 Task: Search Multisource reports in Sales Navigator
Action: Mouse moved to (818, 87)
Screenshot: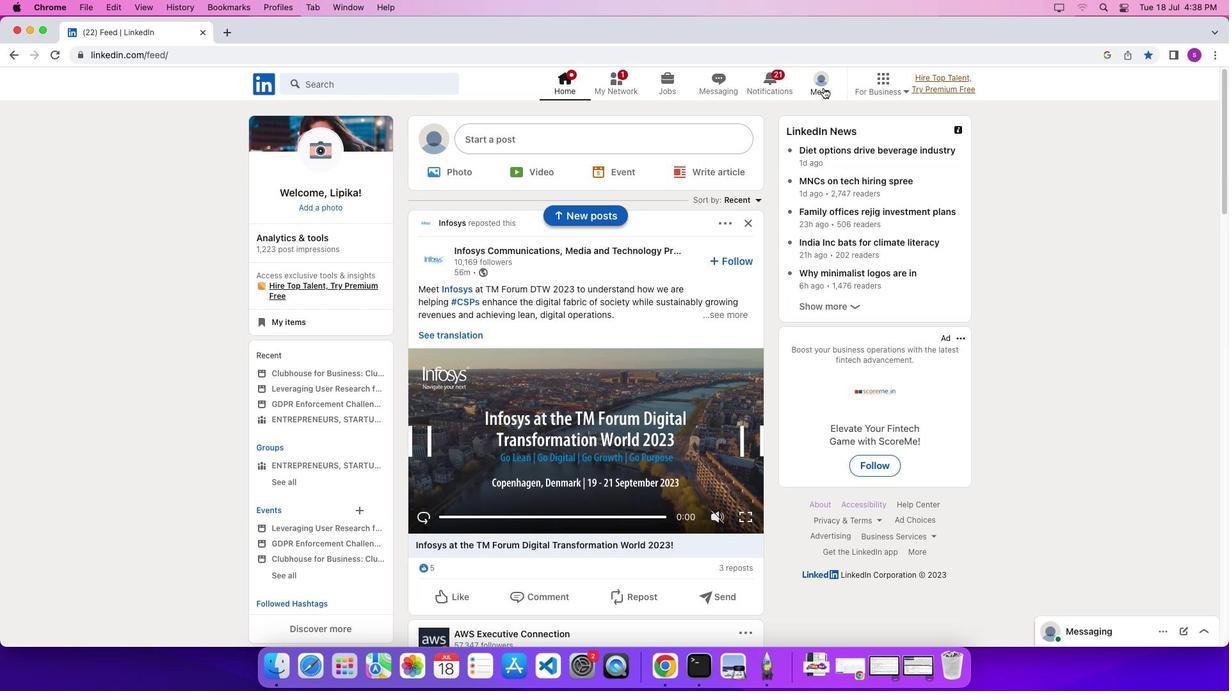 
Action: Mouse pressed left at (818, 87)
Screenshot: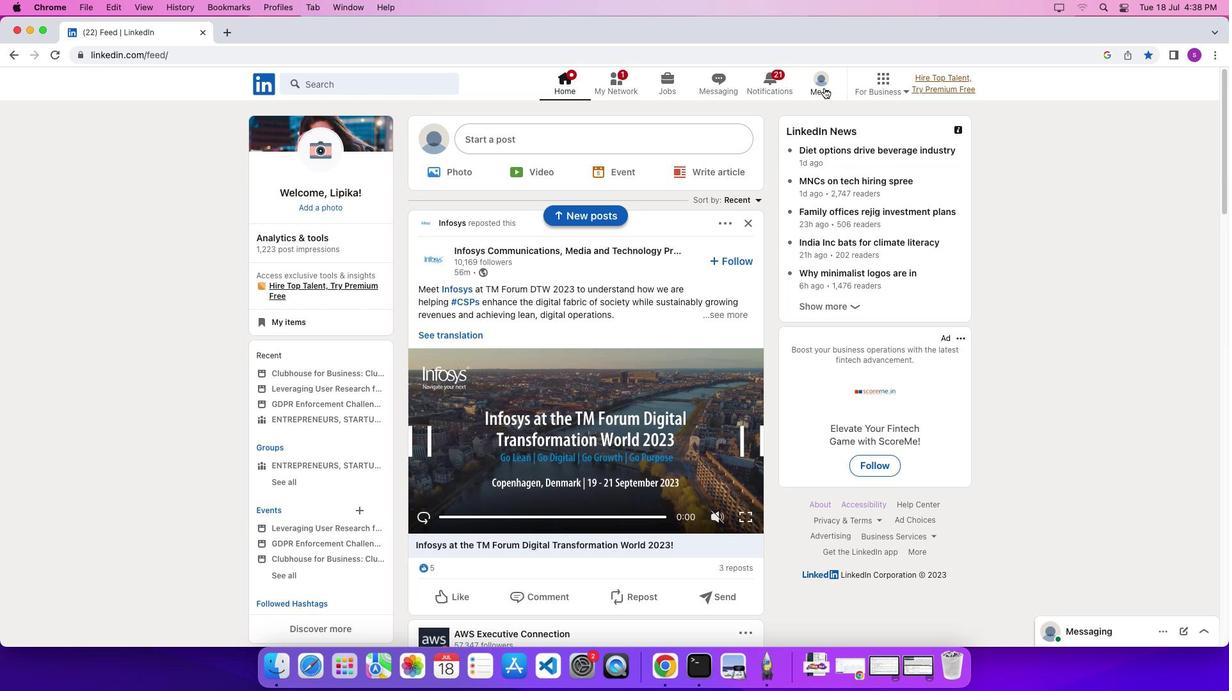 
Action: Mouse moved to (823, 87)
Screenshot: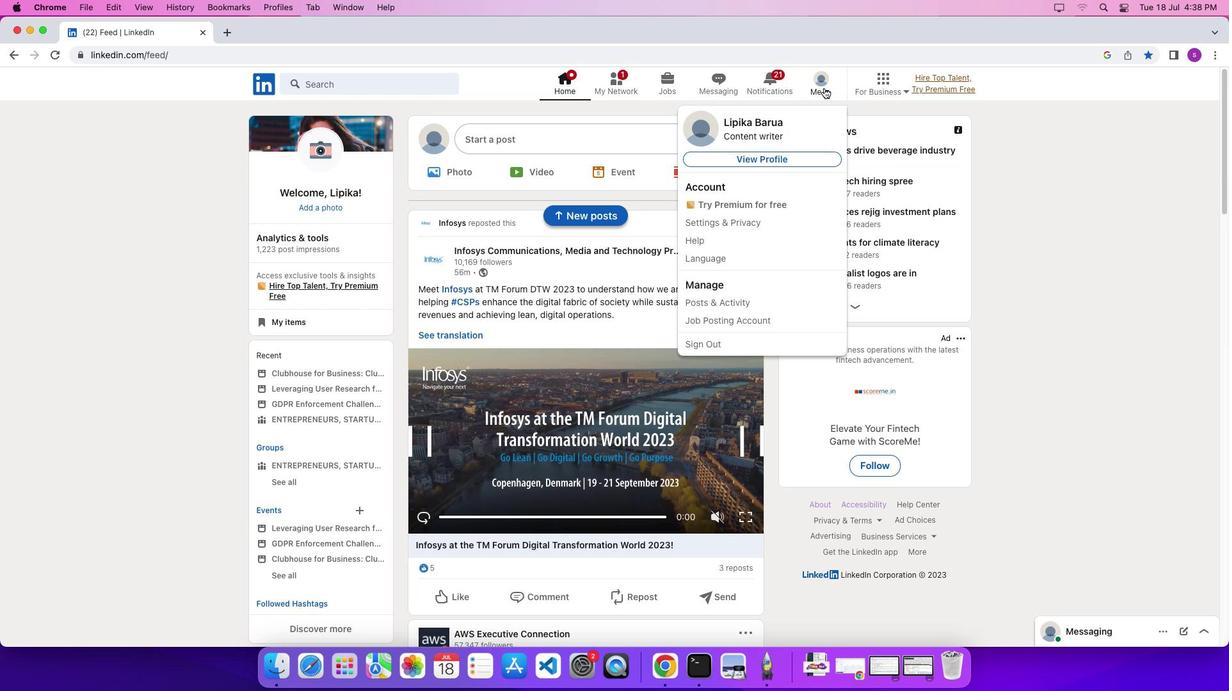 
Action: Mouse pressed left at (823, 87)
Screenshot: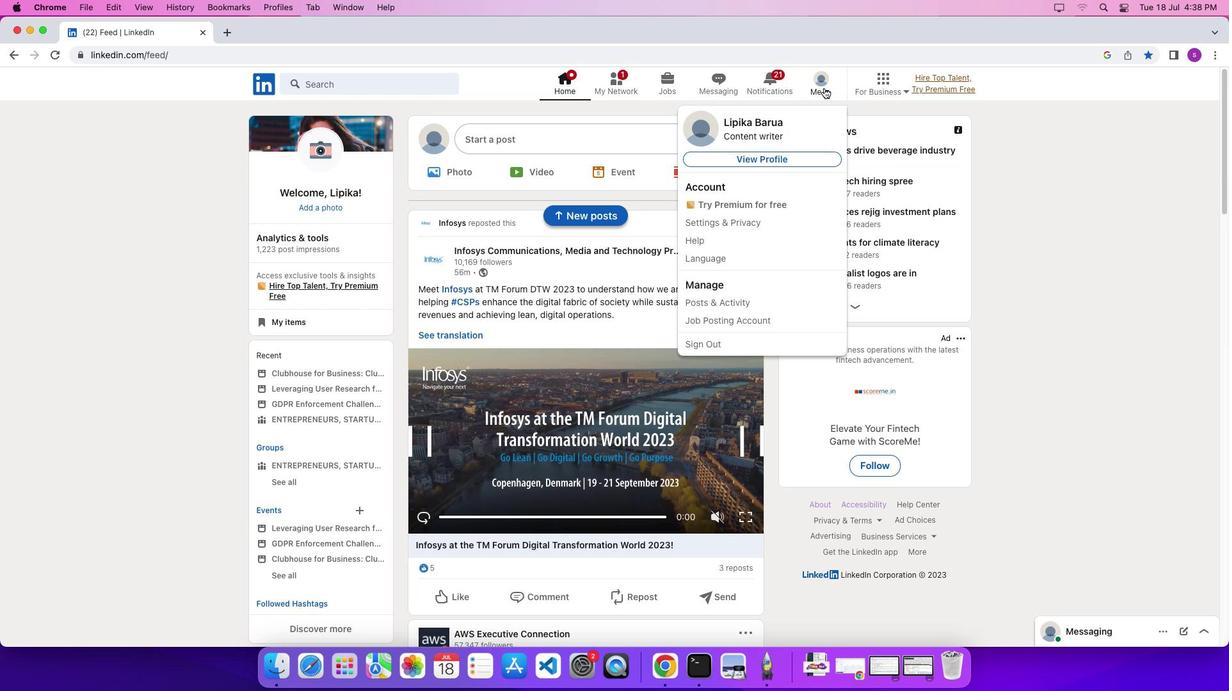
Action: Mouse moved to (814, 161)
Screenshot: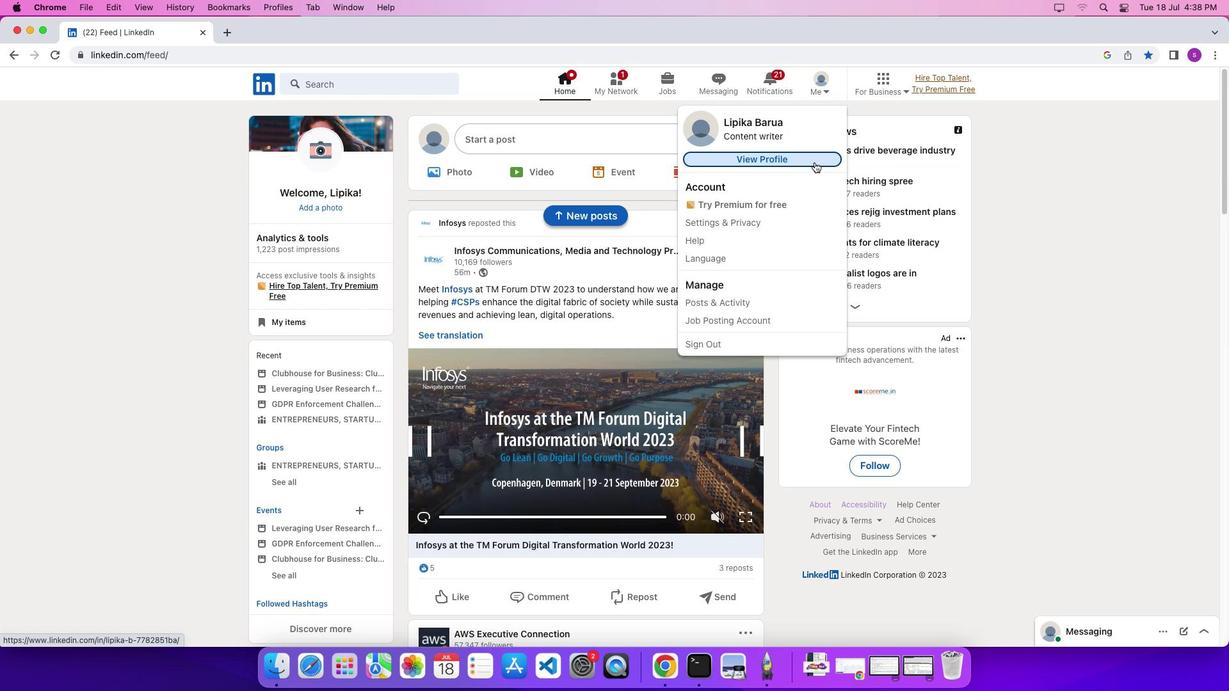 
Action: Mouse pressed left at (814, 161)
Screenshot: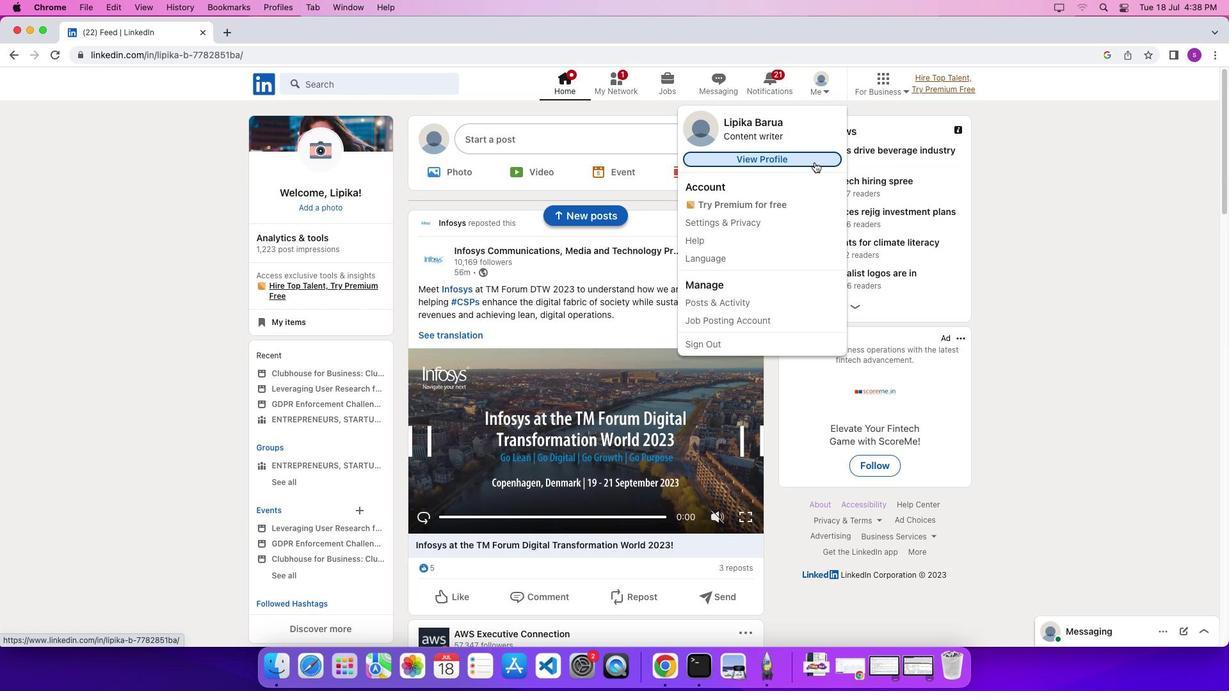 
Action: Mouse moved to (695, 348)
Screenshot: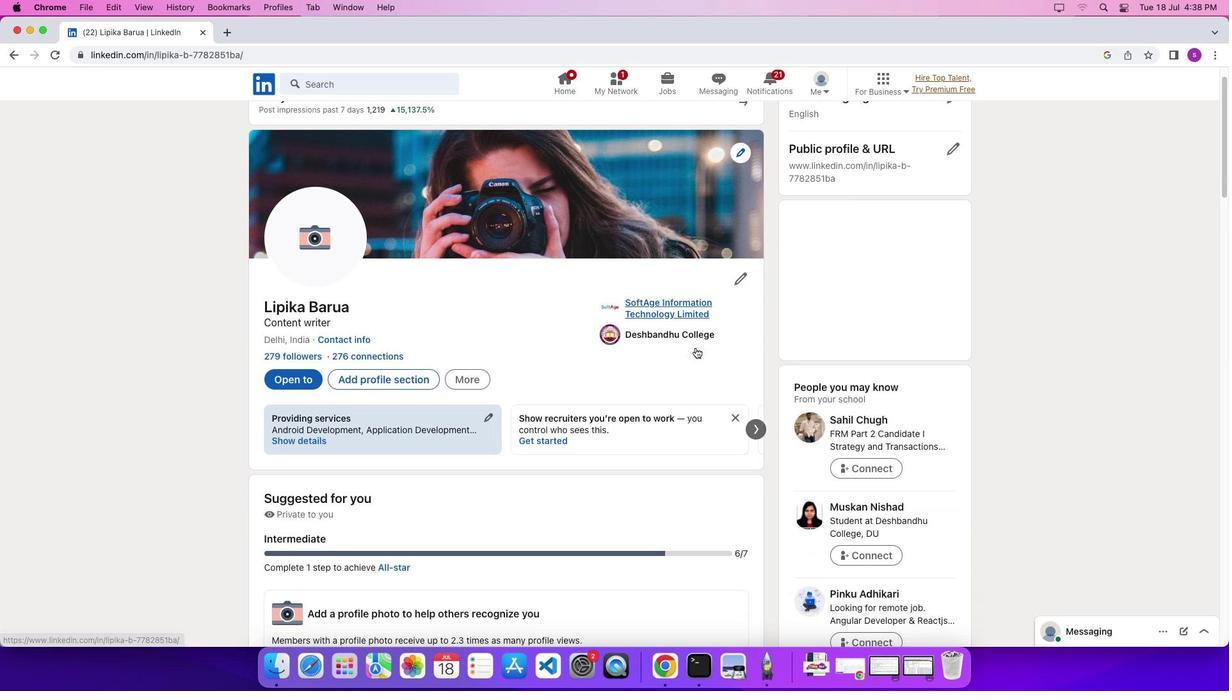 
Action: Mouse scrolled (695, 348) with delta (0, 0)
Screenshot: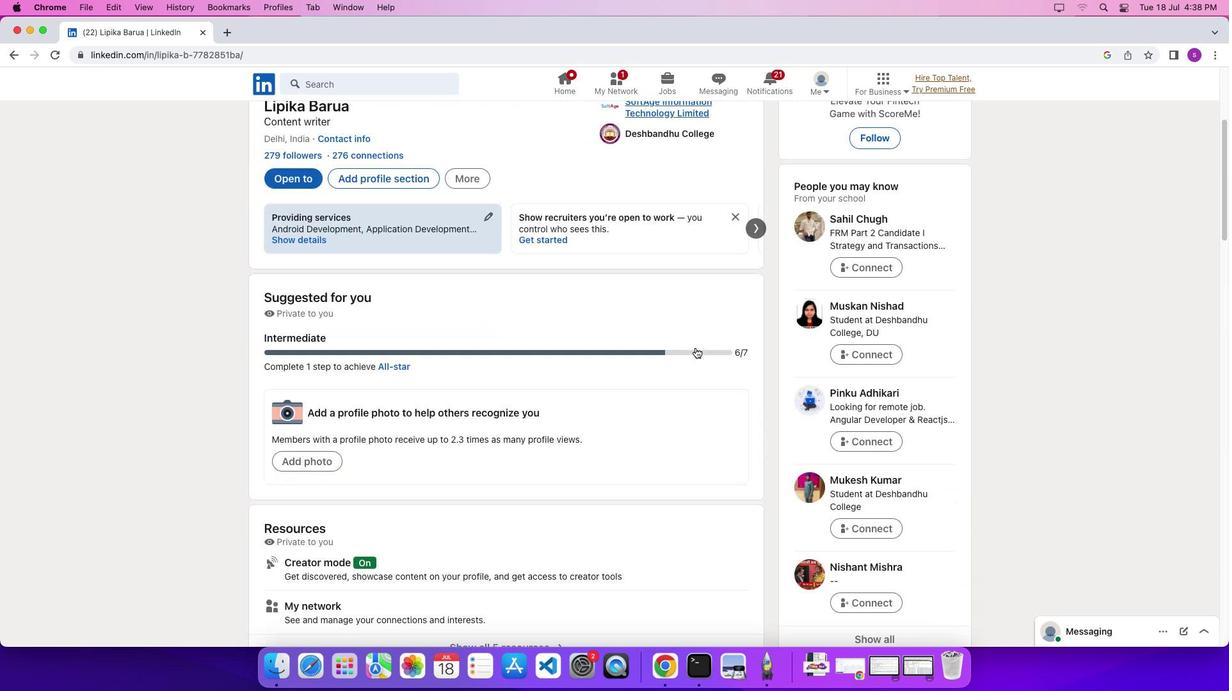 
Action: Mouse scrolled (695, 348) with delta (0, 0)
Screenshot: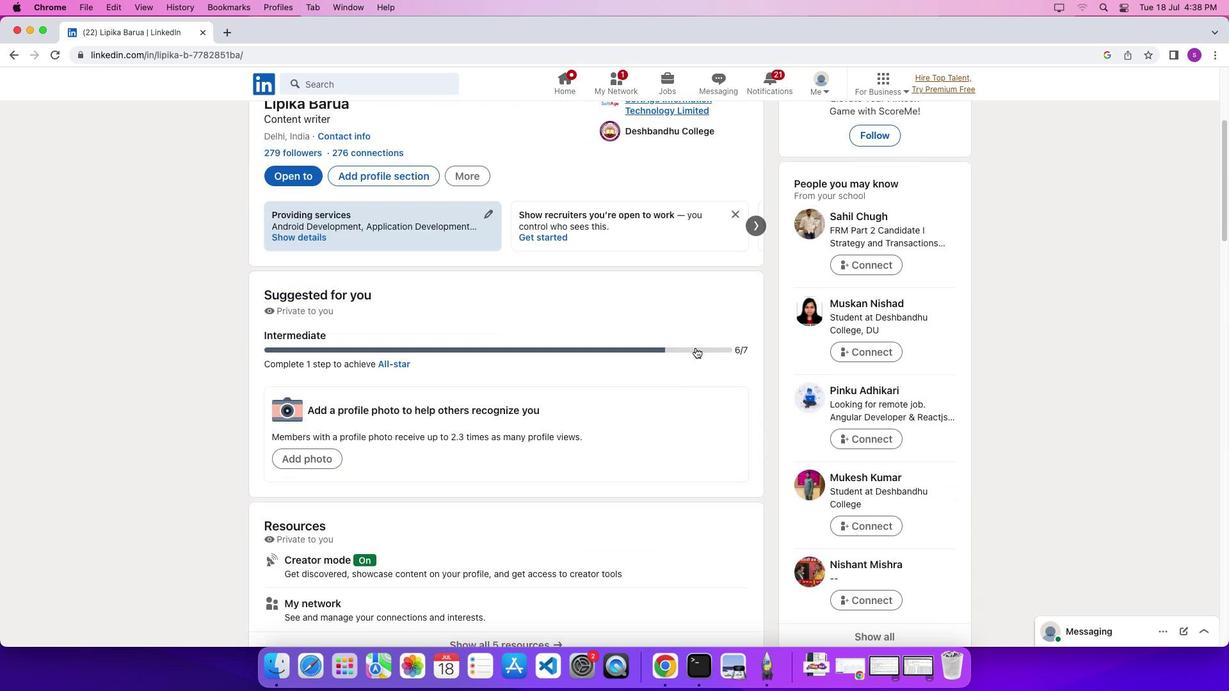 
Action: Mouse scrolled (695, 348) with delta (0, -1)
Screenshot: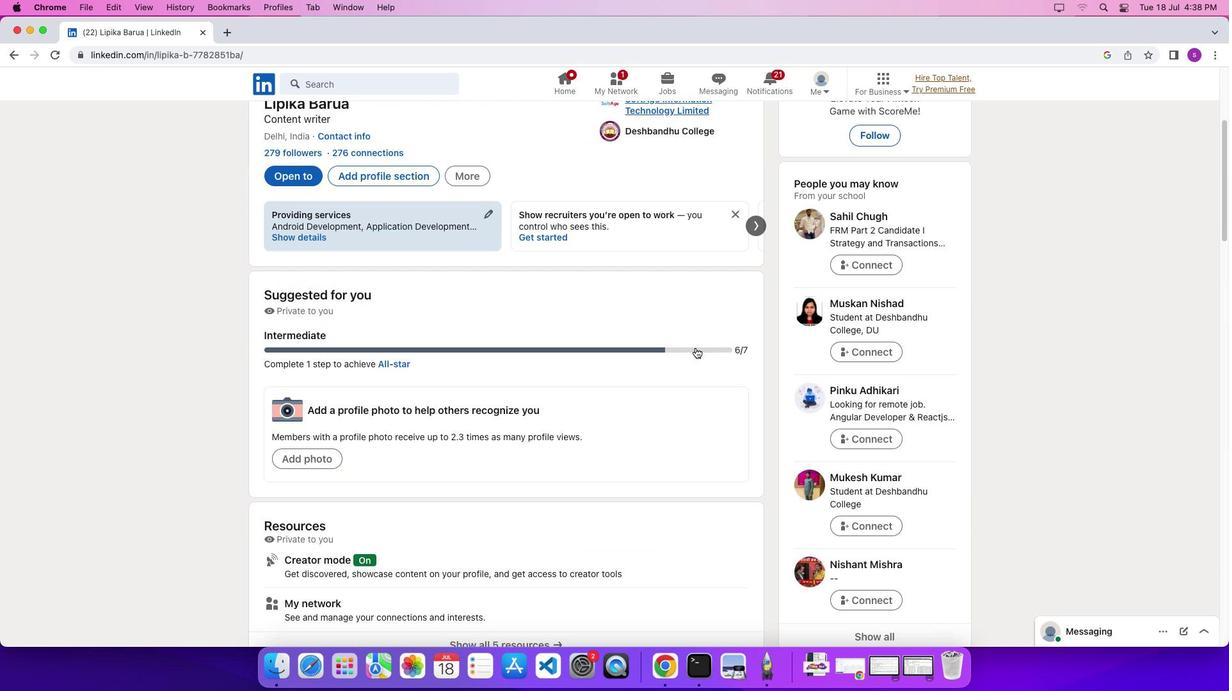 
Action: Mouse scrolled (695, 348) with delta (0, -2)
Screenshot: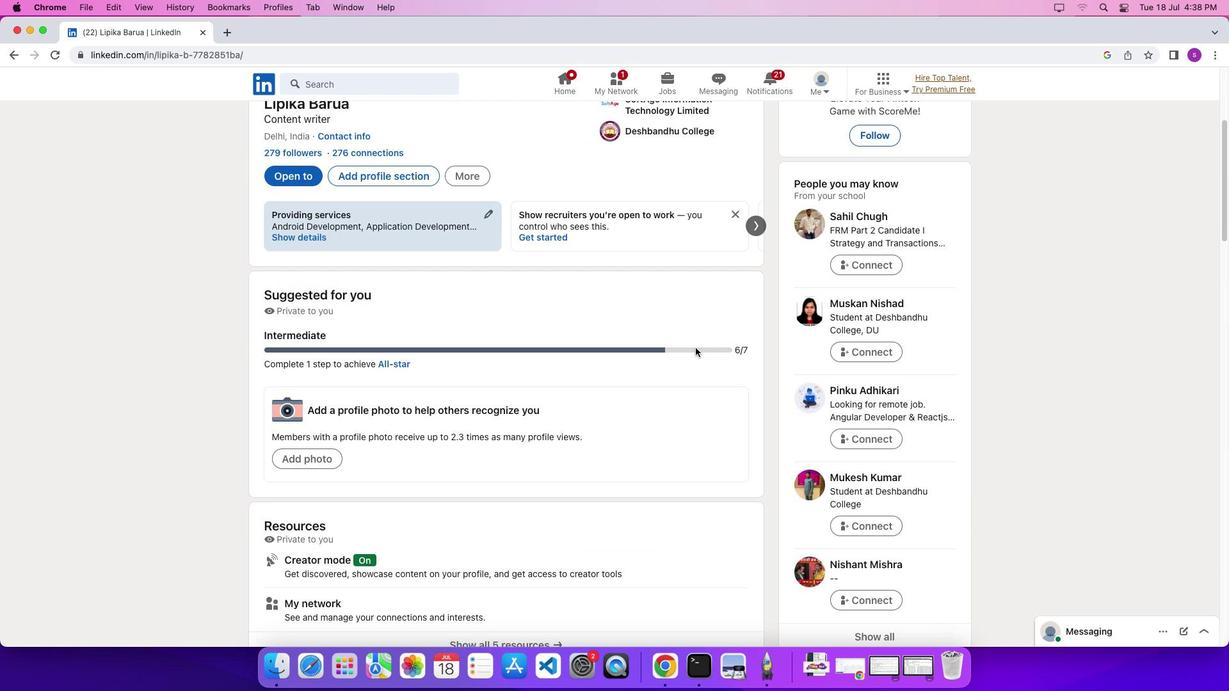 
Action: Mouse scrolled (695, 348) with delta (0, 0)
Screenshot: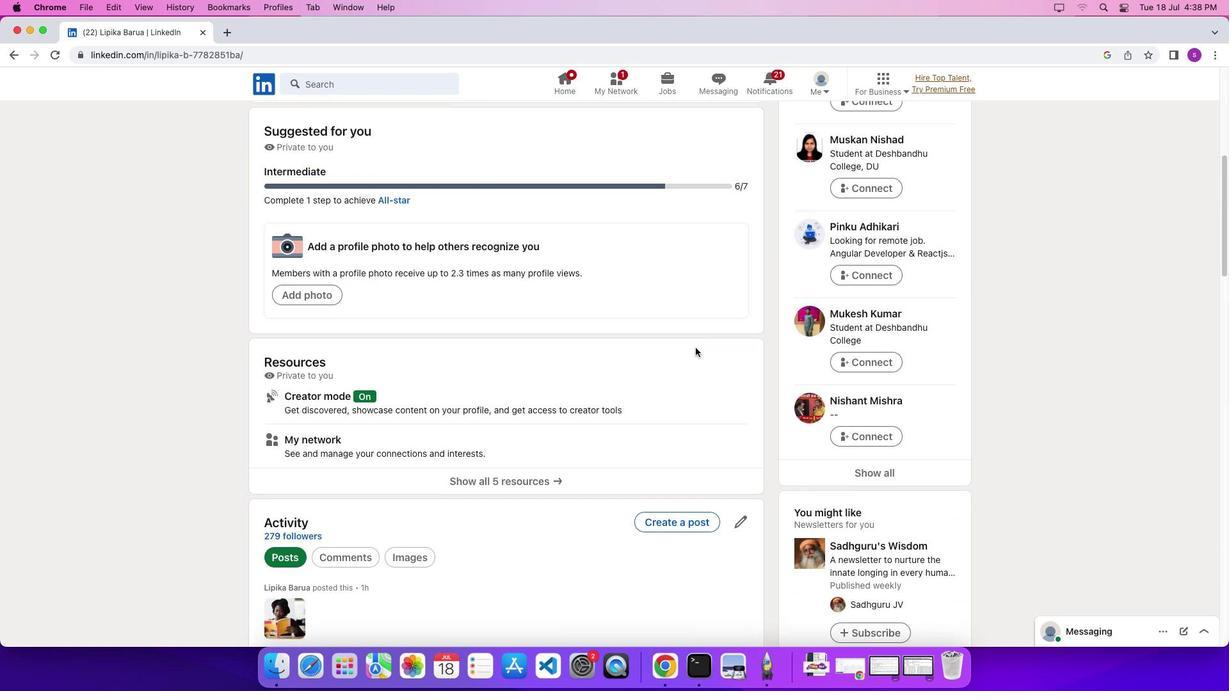 
Action: Mouse scrolled (695, 348) with delta (0, 0)
Screenshot: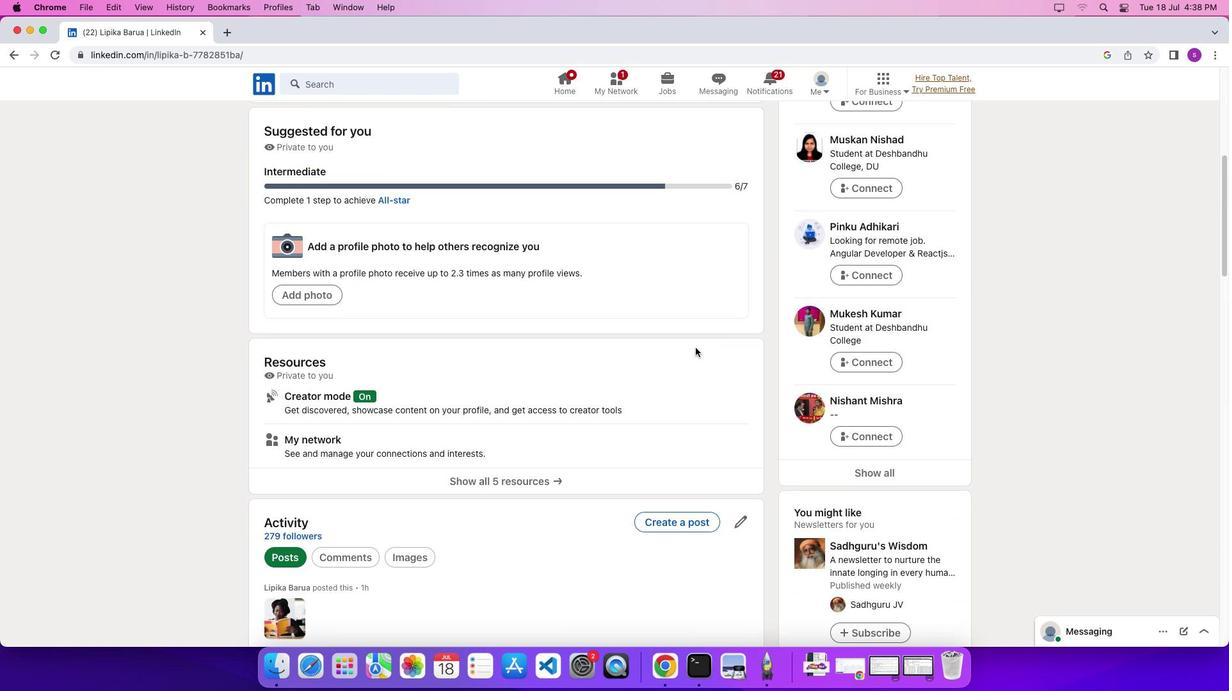 
Action: Mouse scrolled (695, 348) with delta (0, -2)
Screenshot: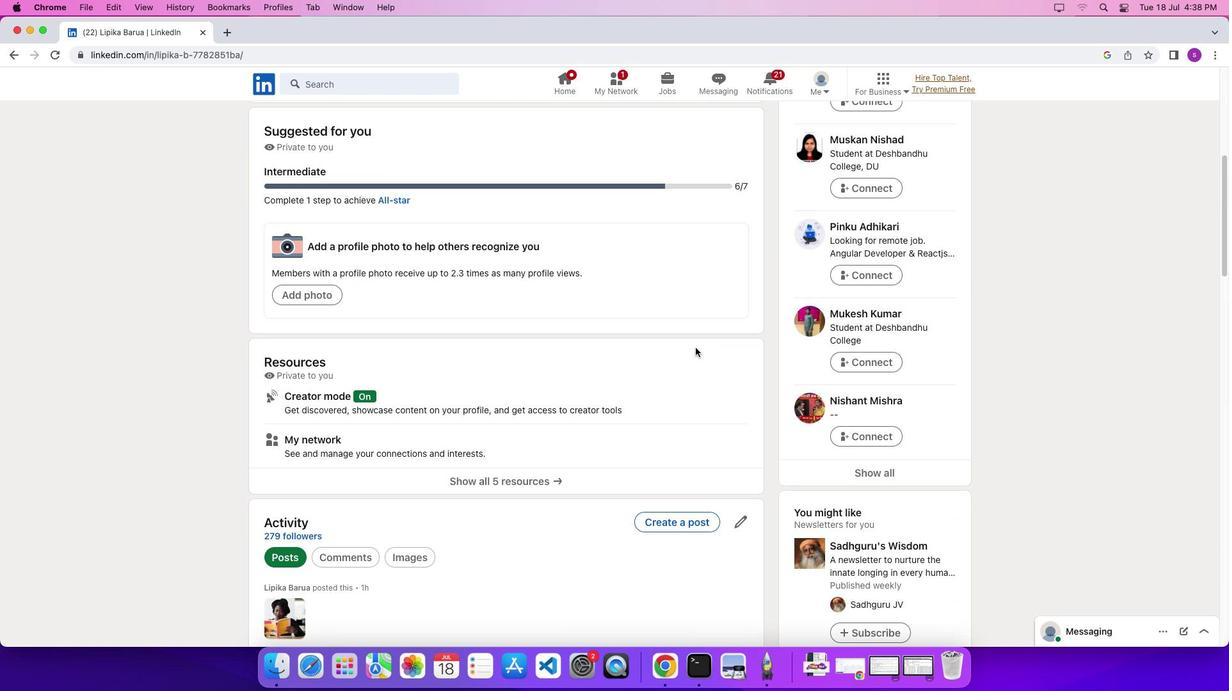 
Action: Mouse scrolled (695, 348) with delta (0, 0)
Screenshot: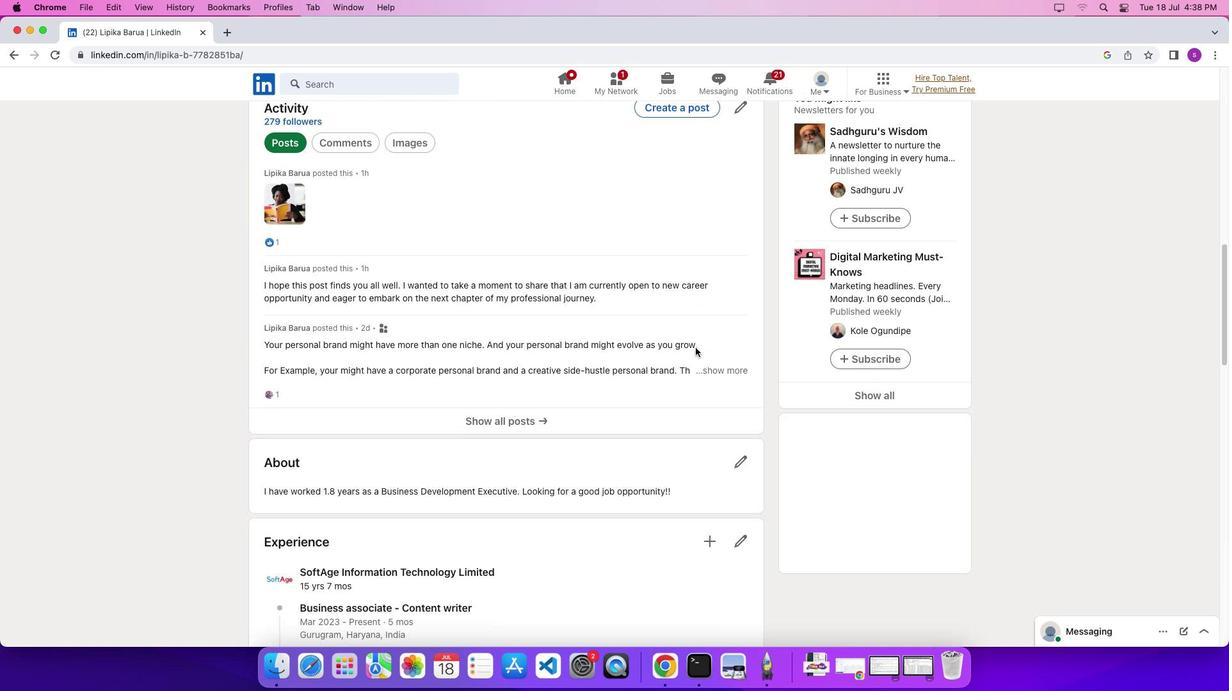 
Action: Mouse scrolled (695, 348) with delta (0, 0)
Screenshot: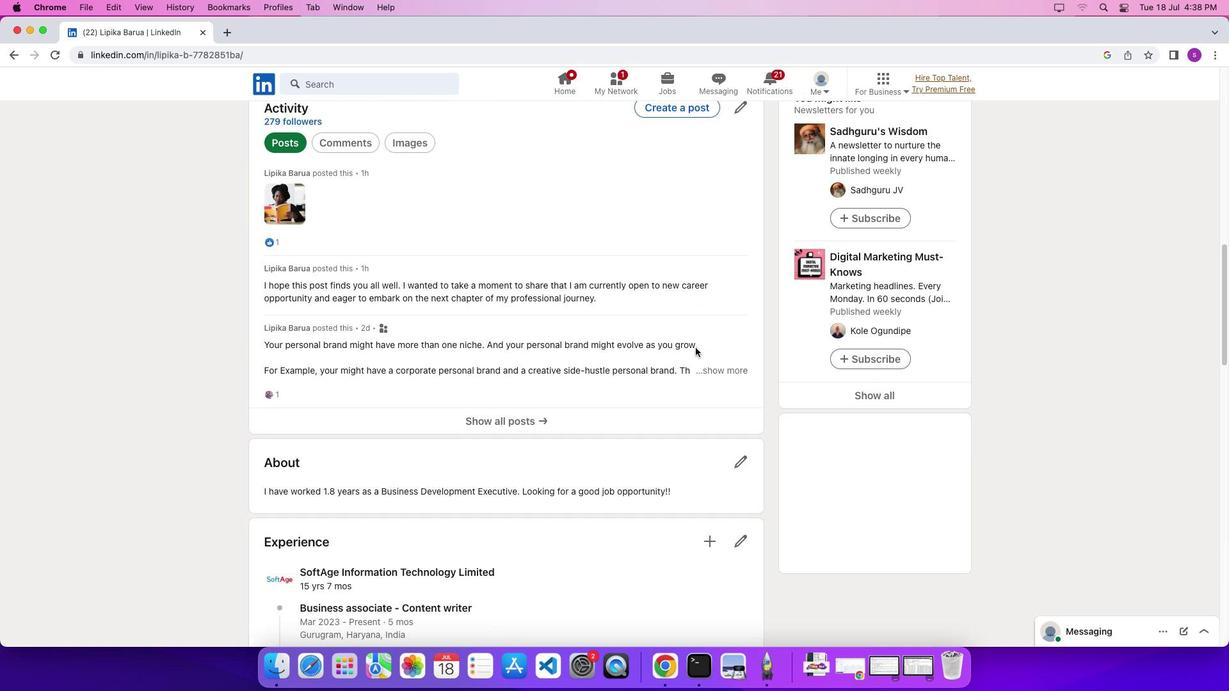 
Action: Mouse scrolled (695, 348) with delta (0, -3)
Screenshot: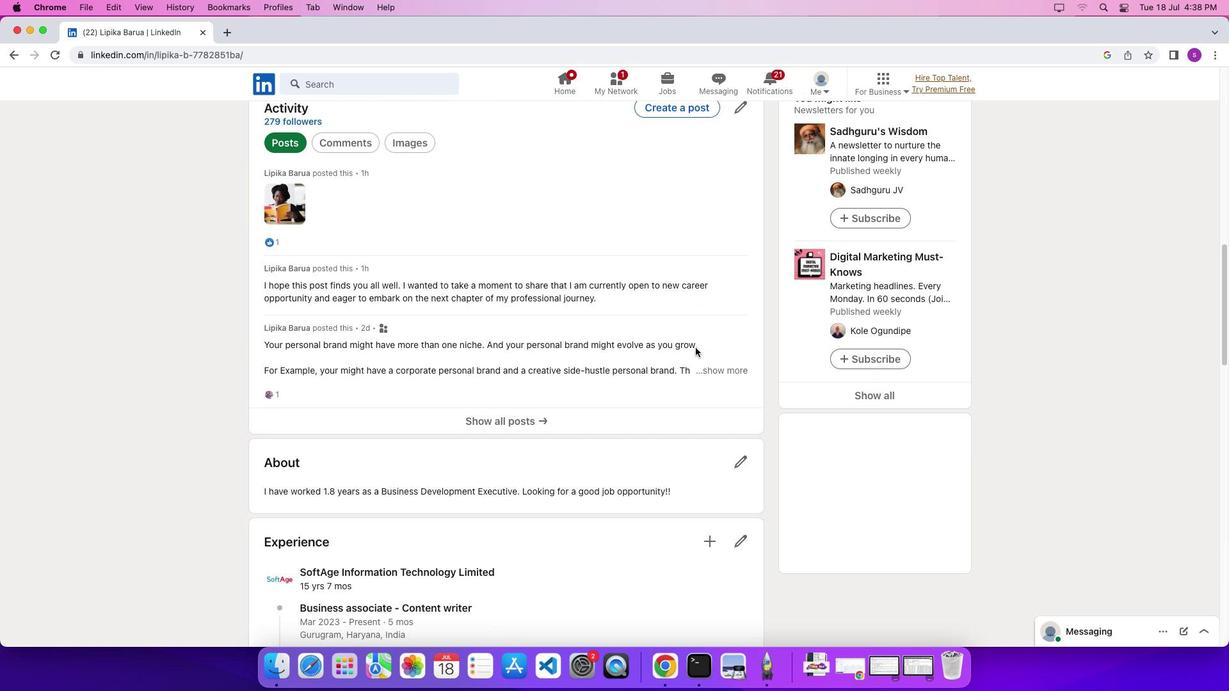 
Action: Mouse scrolled (695, 348) with delta (0, -4)
Screenshot: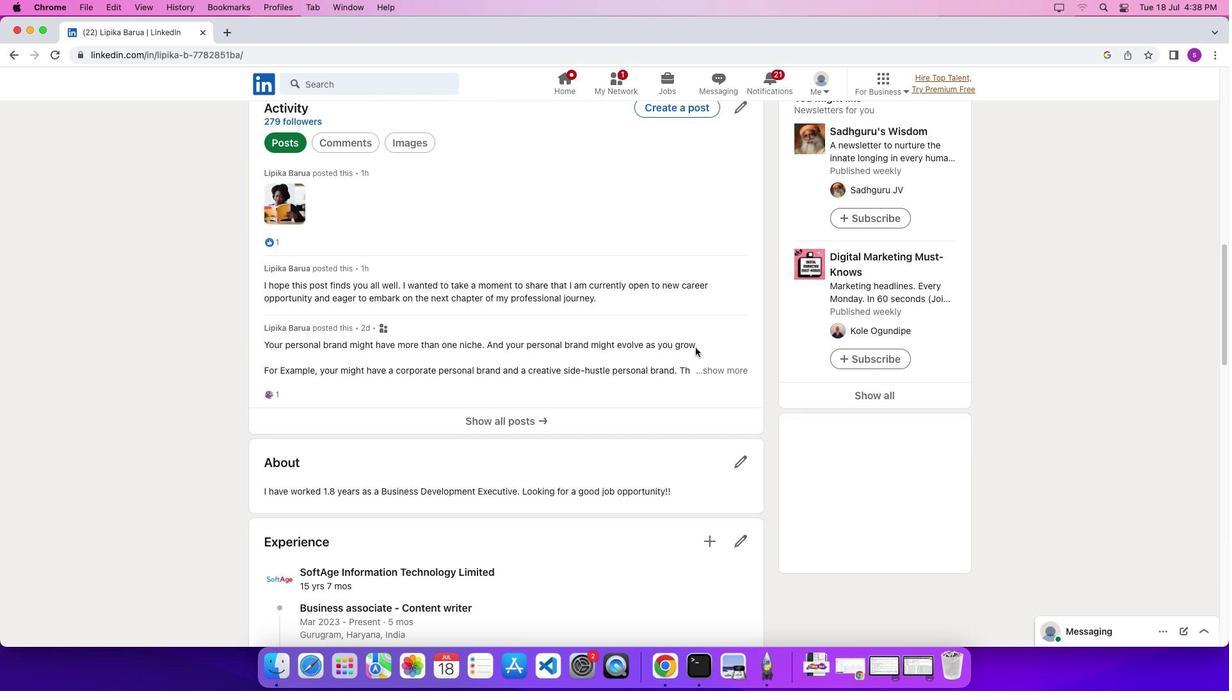 
Action: Mouse scrolled (695, 348) with delta (0, 0)
Screenshot: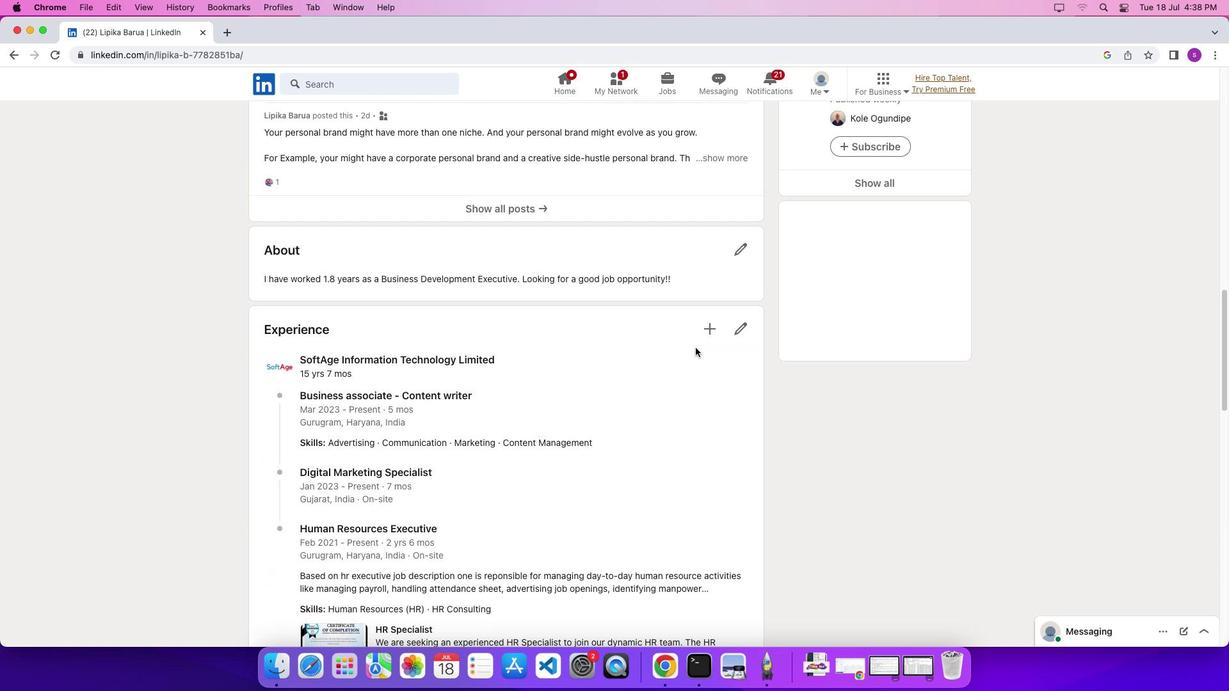 
Action: Mouse scrolled (695, 348) with delta (0, 0)
Screenshot: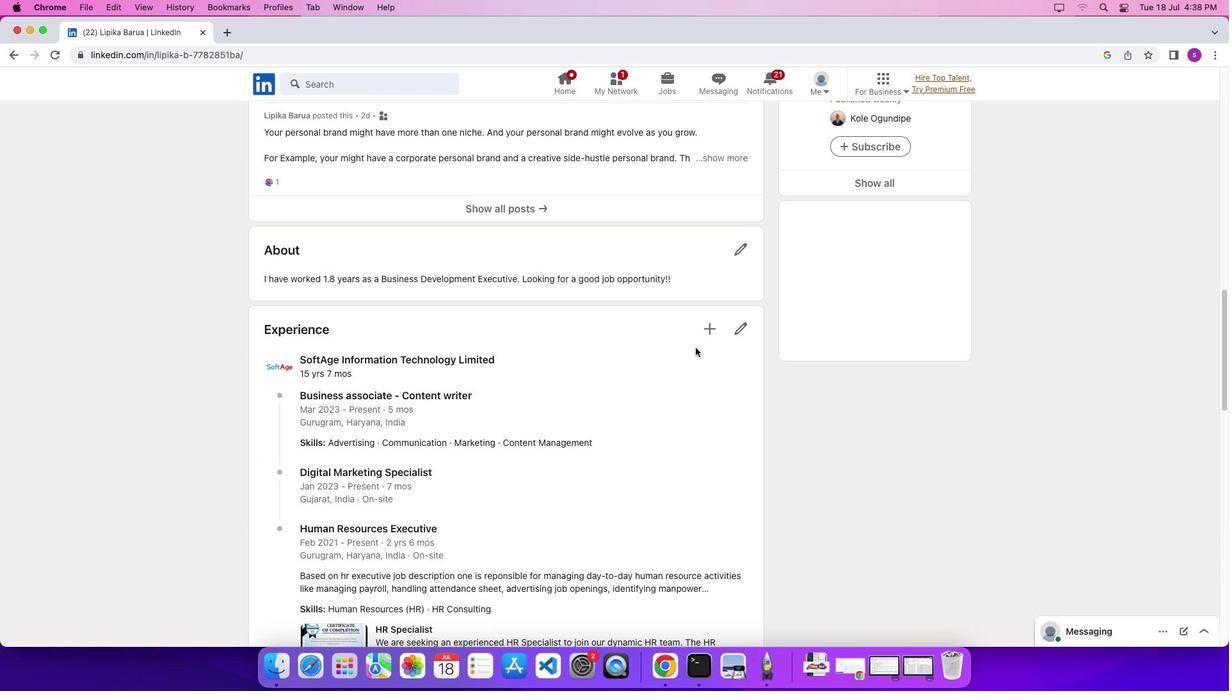
Action: Mouse scrolled (695, 348) with delta (0, -3)
Screenshot: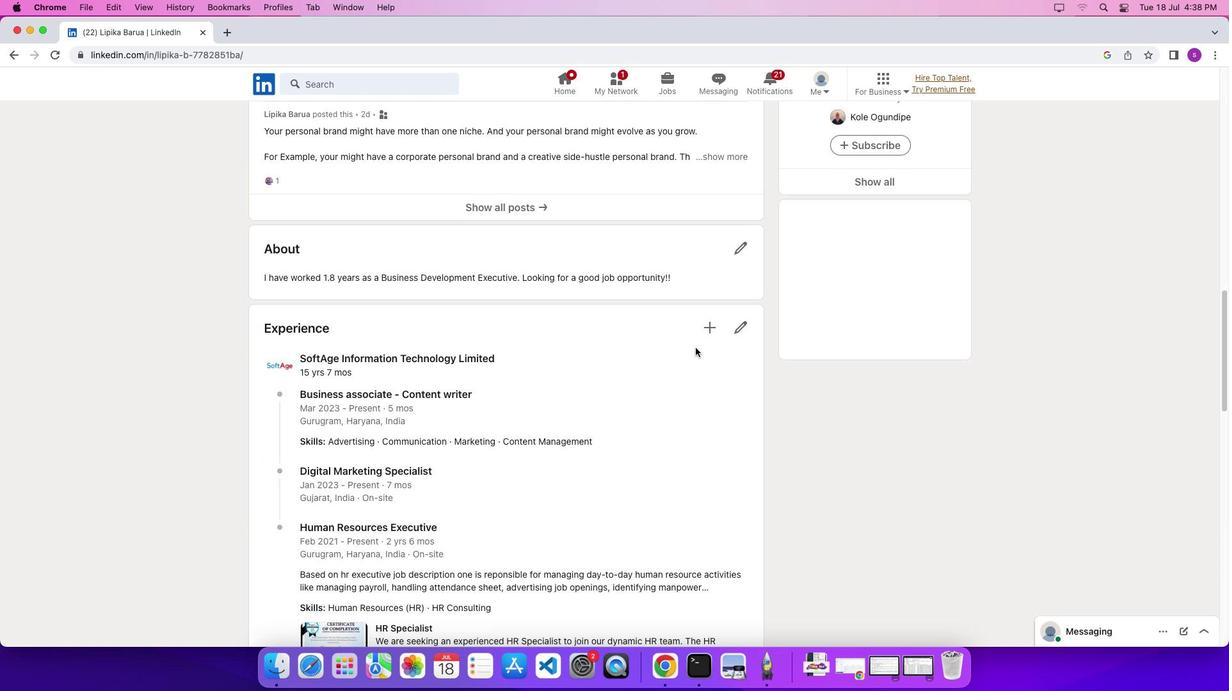 
Action: Mouse scrolled (695, 348) with delta (0, 0)
Screenshot: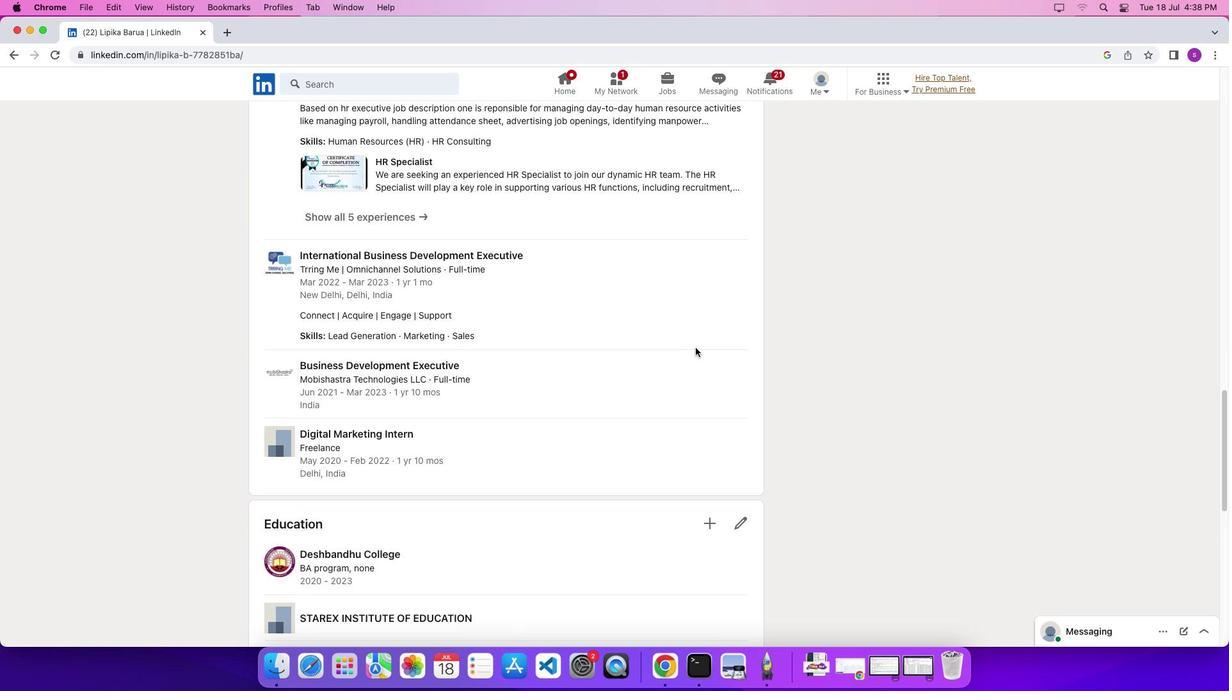 
Action: Mouse scrolled (695, 348) with delta (0, 0)
Screenshot: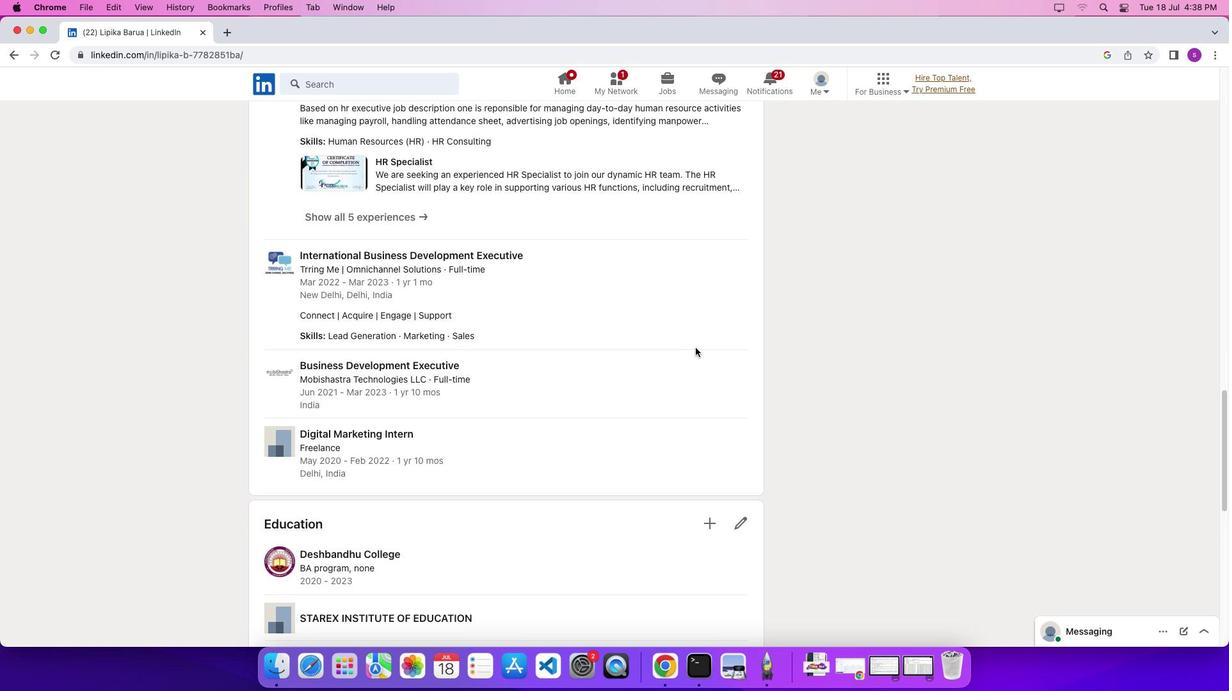
Action: Mouse scrolled (695, 348) with delta (0, -4)
Screenshot: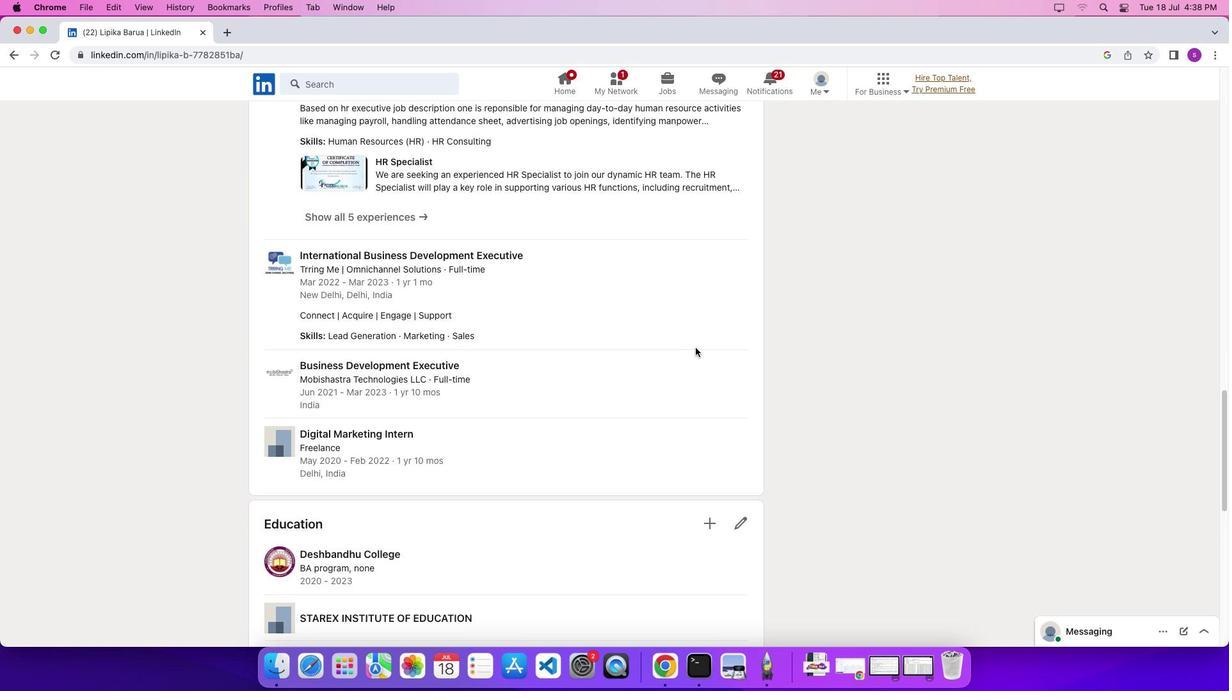 
Action: Mouse scrolled (695, 348) with delta (0, -5)
Screenshot: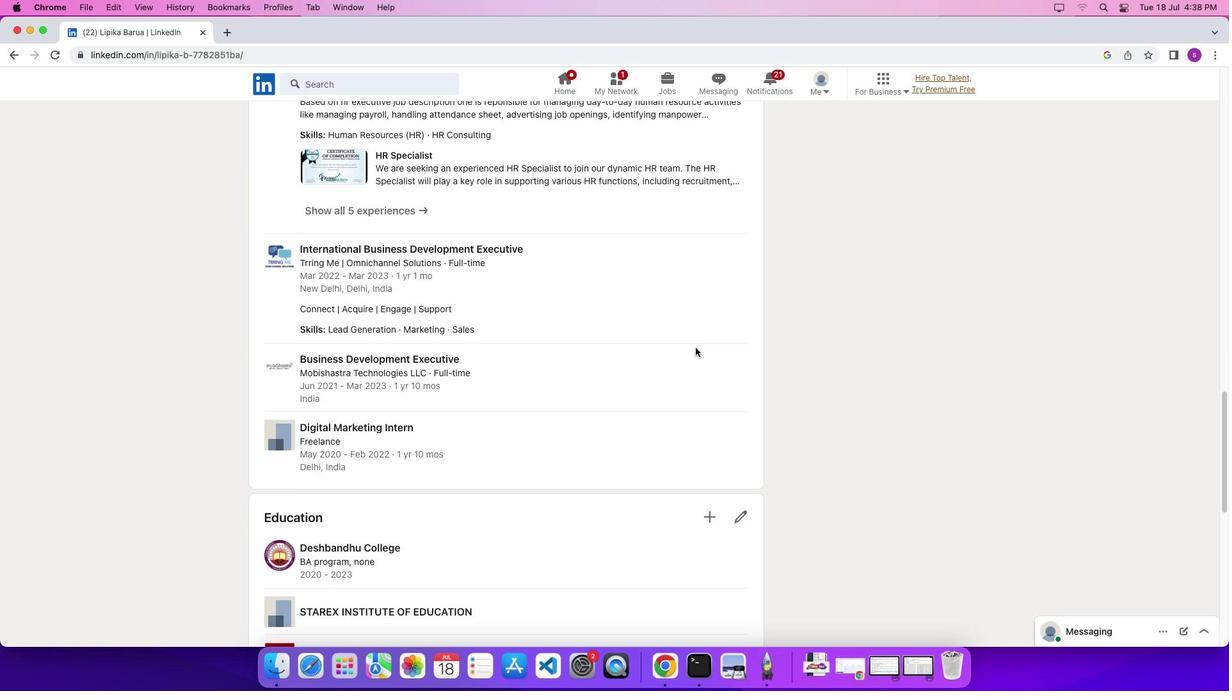 
Action: Mouse scrolled (695, 348) with delta (0, 0)
Screenshot: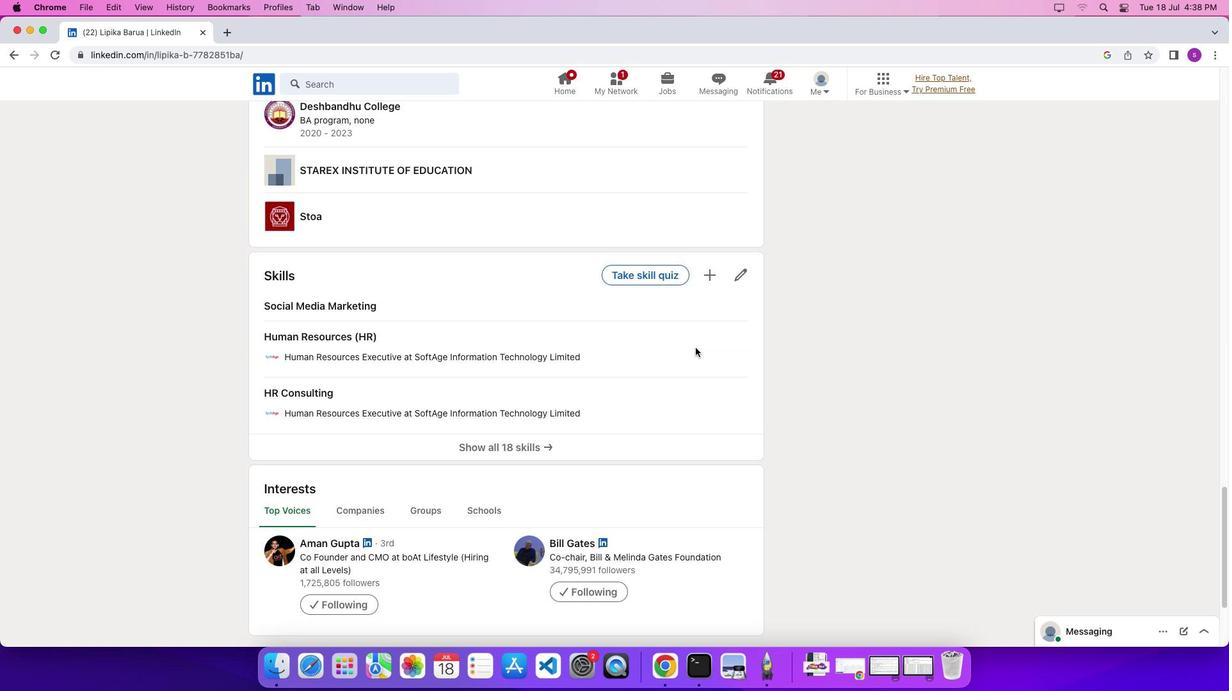 
Action: Mouse scrolled (695, 348) with delta (0, 0)
Screenshot: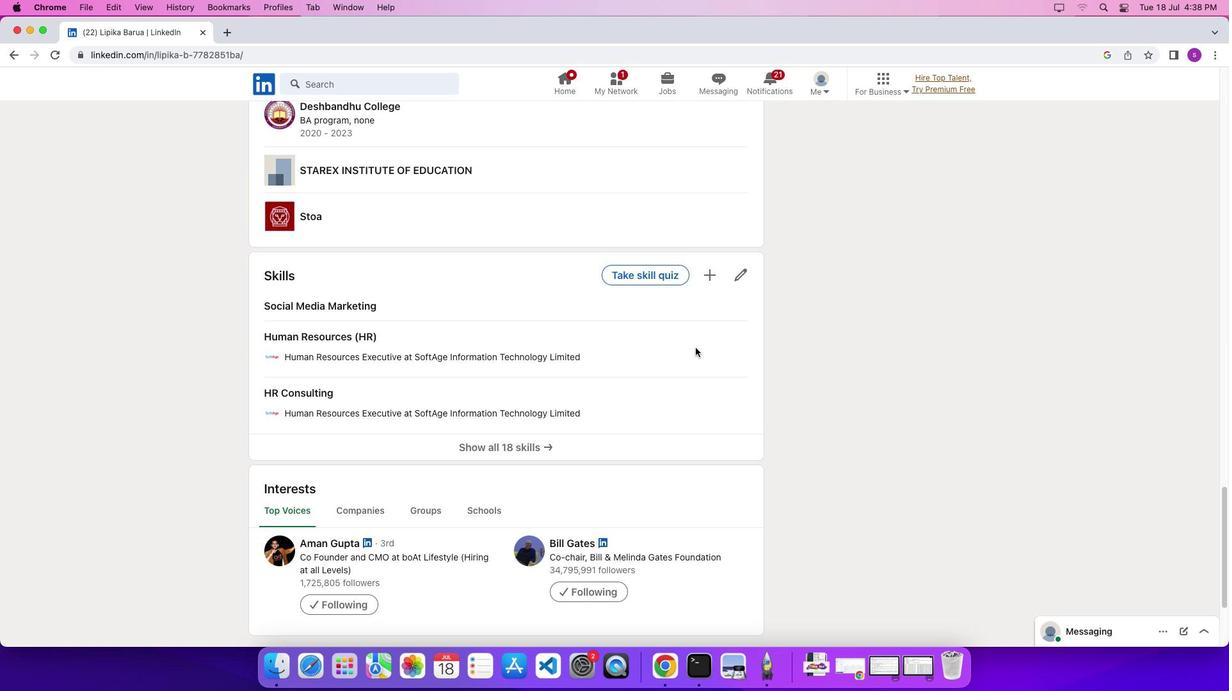 
Action: Mouse scrolled (695, 348) with delta (0, -3)
Screenshot: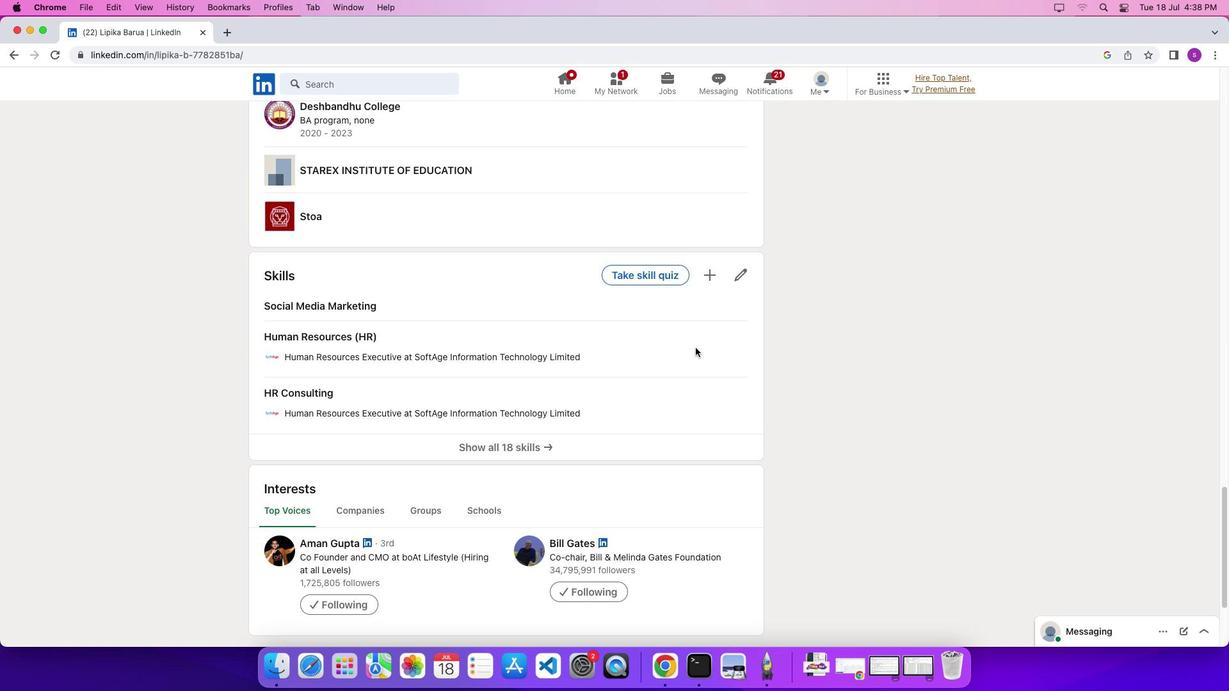 
Action: Mouse scrolled (695, 348) with delta (0, -5)
Screenshot: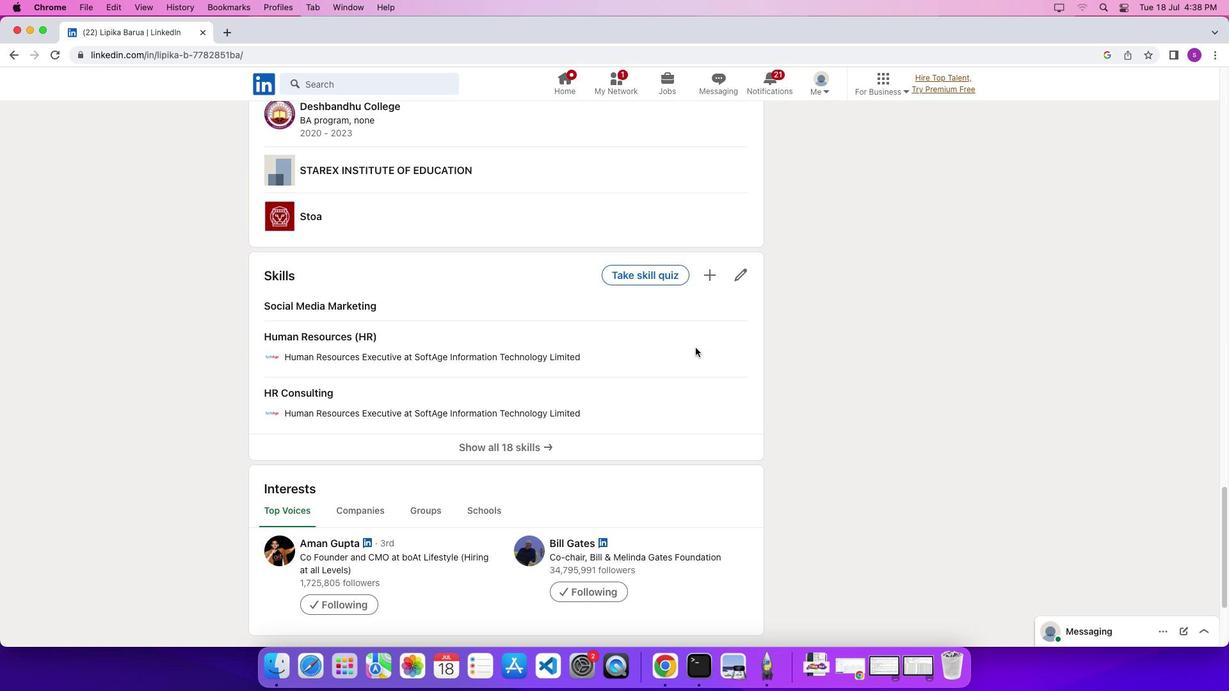
Action: Mouse scrolled (695, 348) with delta (0, 0)
Screenshot: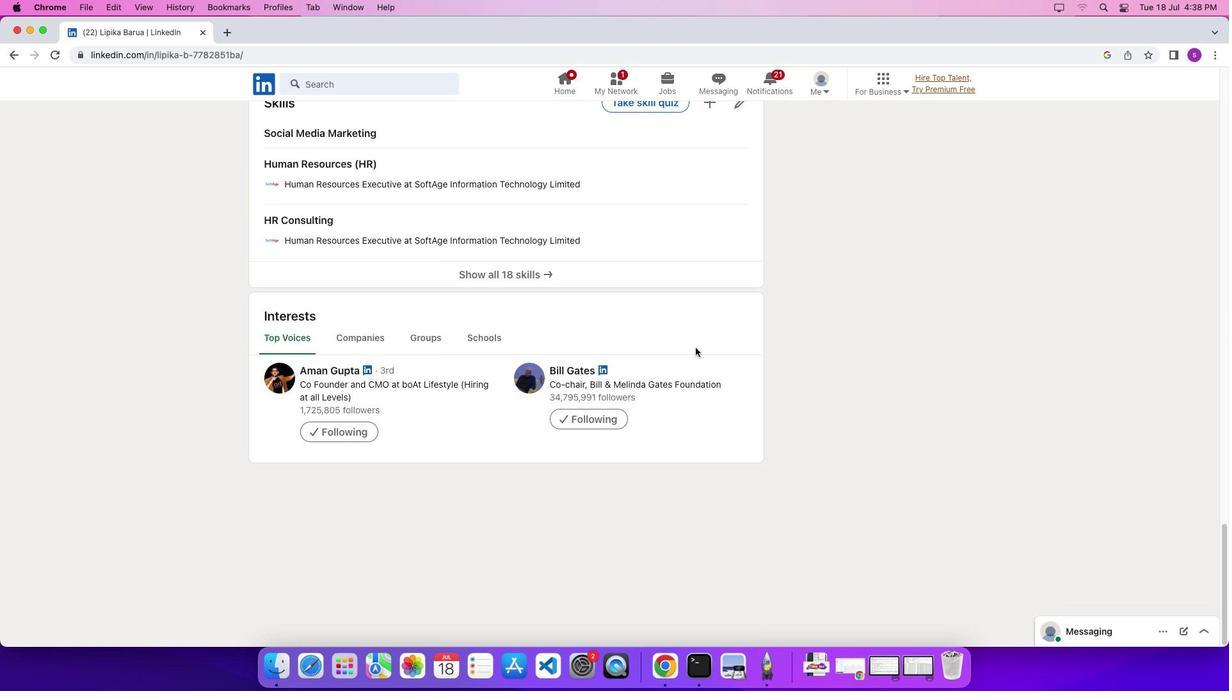 
Action: Mouse scrolled (695, 348) with delta (0, 0)
Screenshot: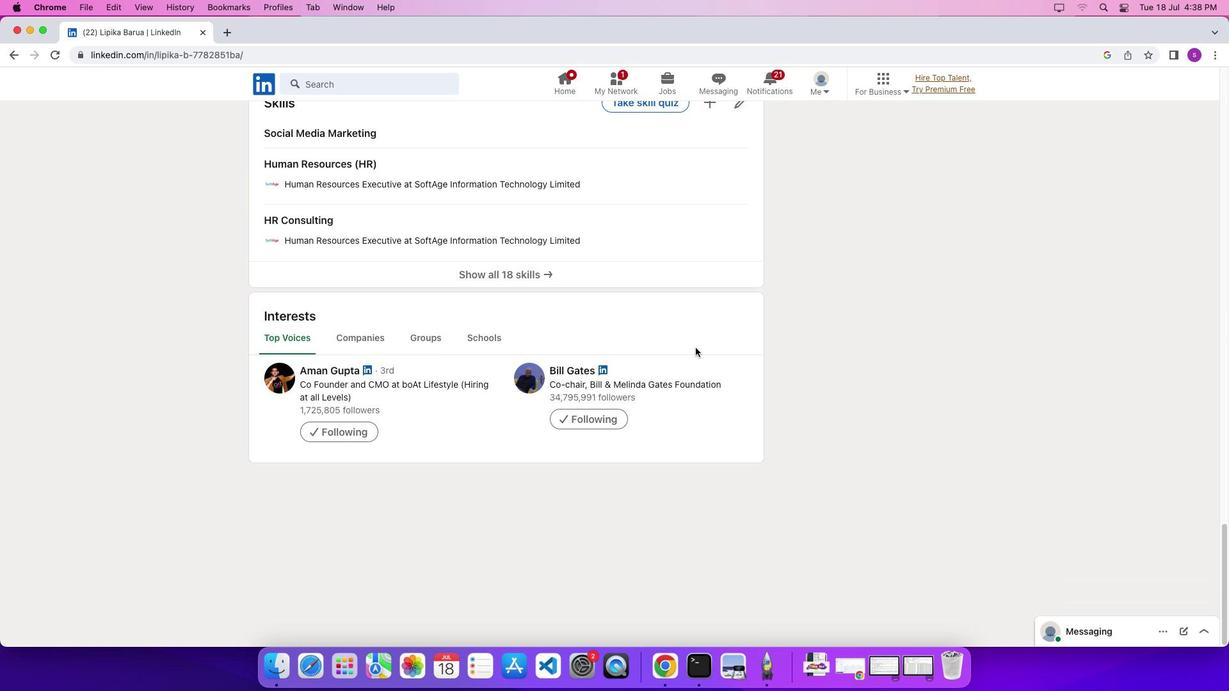 
Action: Mouse scrolled (695, 348) with delta (0, -4)
Screenshot: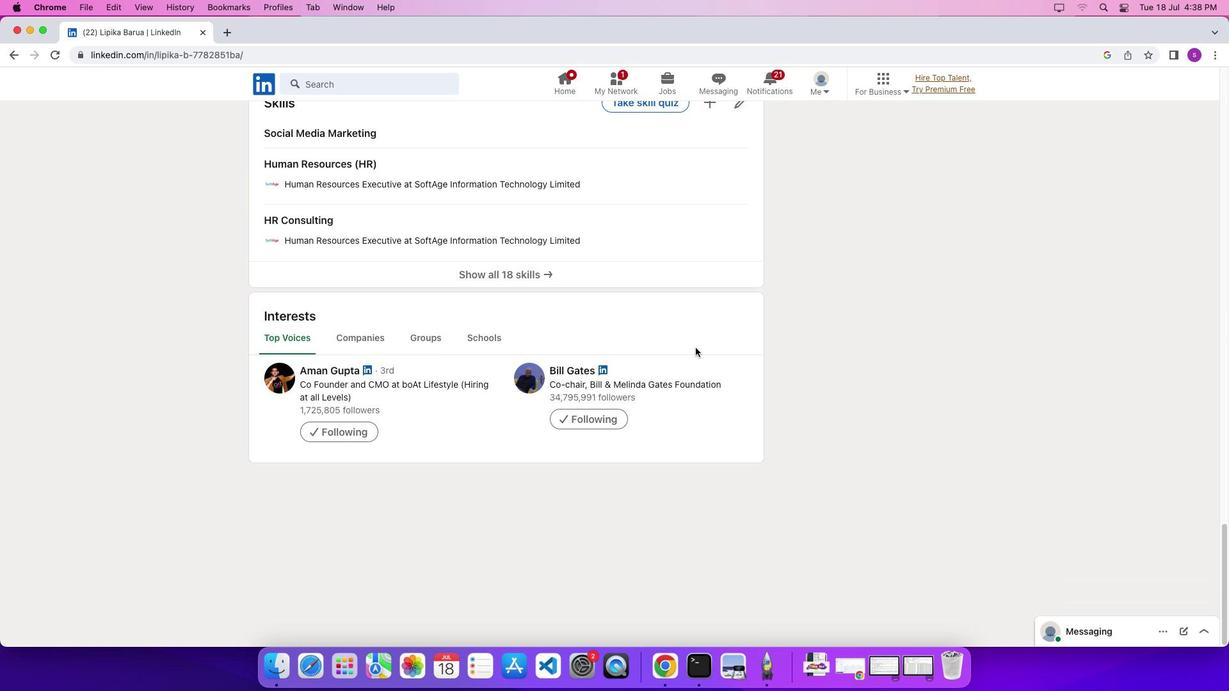 
Action: Mouse scrolled (695, 348) with delta (0, -7)
Screenshot: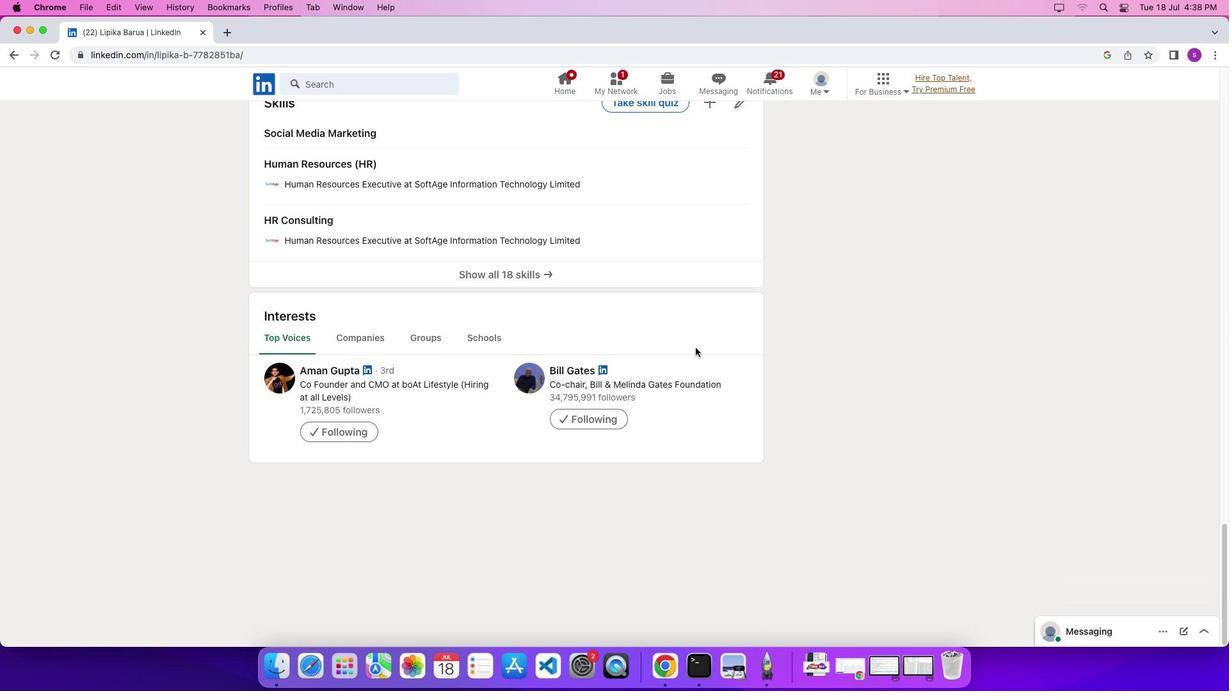 
Action: Mouse scrolled (695, 348) with delta (0, 0)
Screenshot: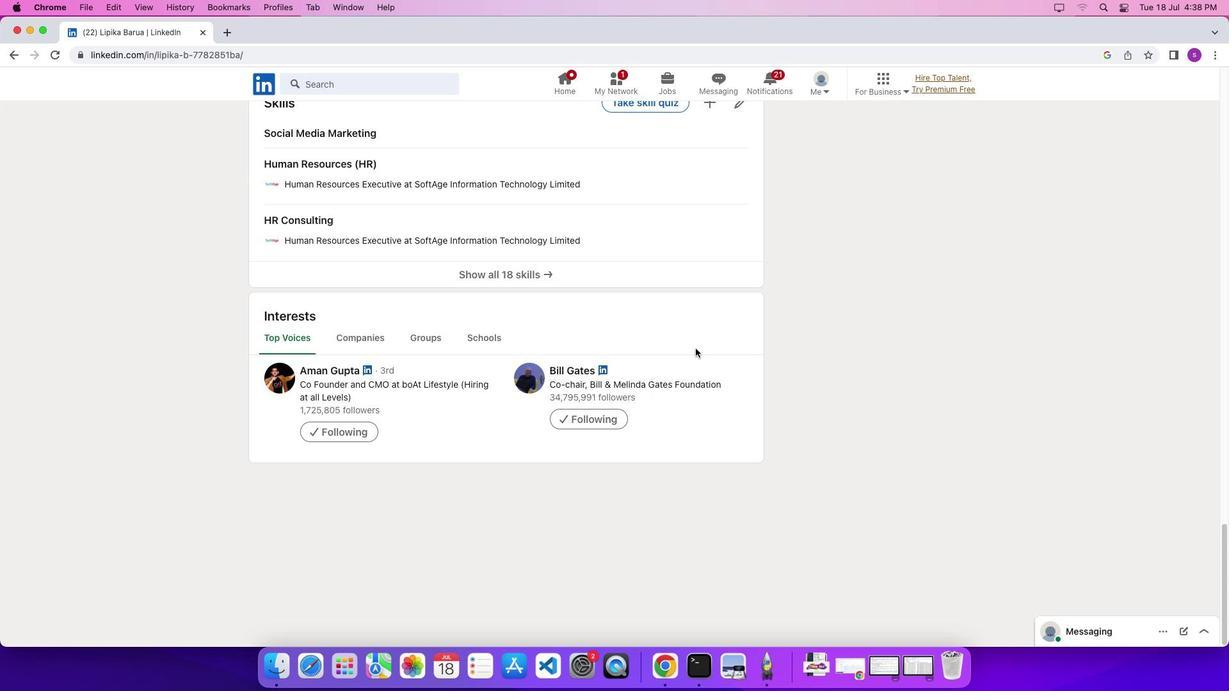 
Action: Mouse scrolled (695, 348) with delta (0, 0)
Screenshot: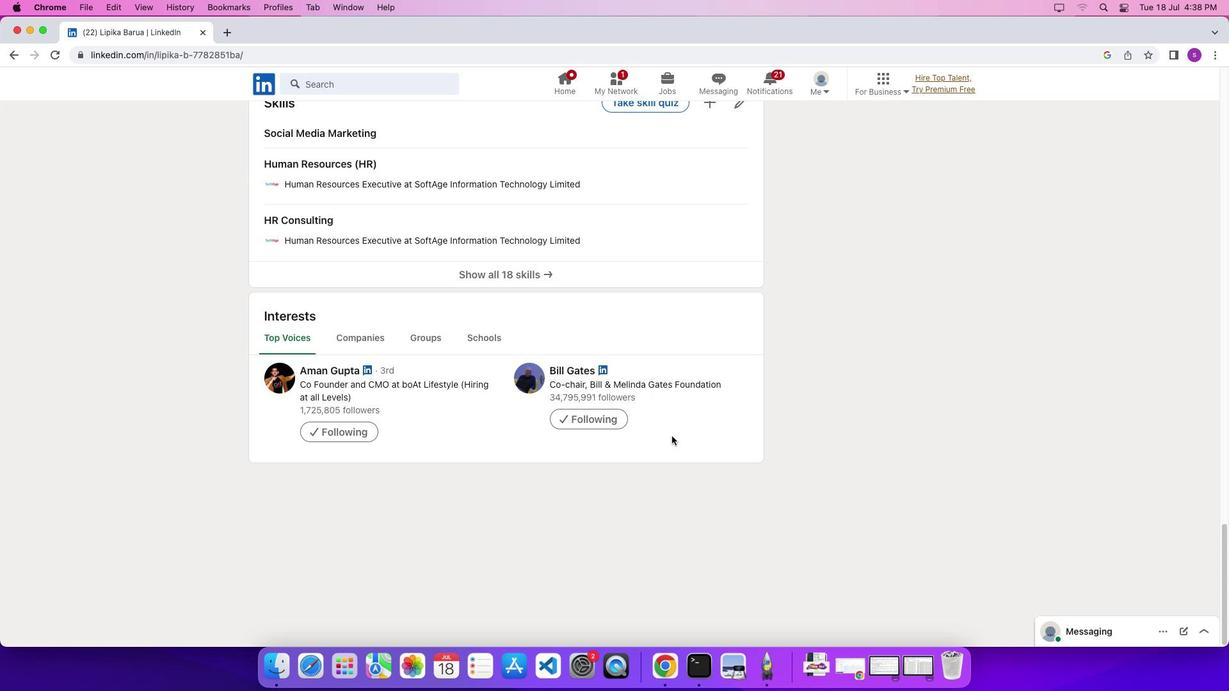 
Action: Mouse scrolled (695, 348) with delta (0, 0)
Screenshot: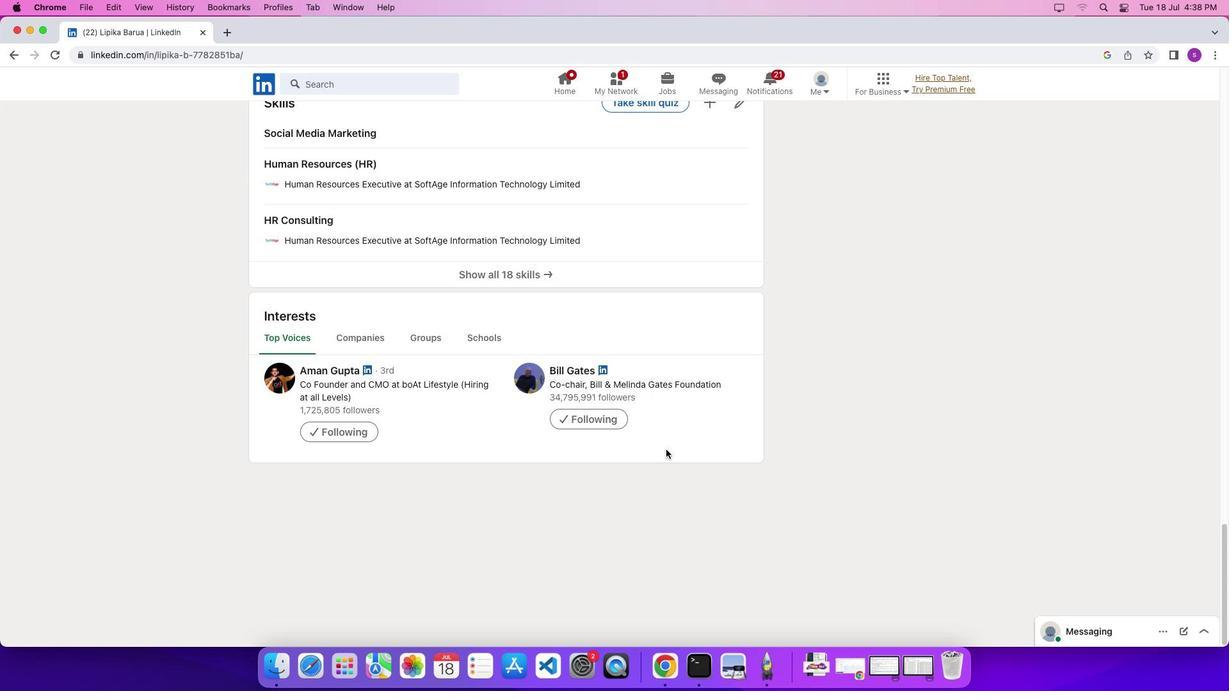 
Action: Mouse scrolled (695, 348) with delta (0, -2)
Screenshot: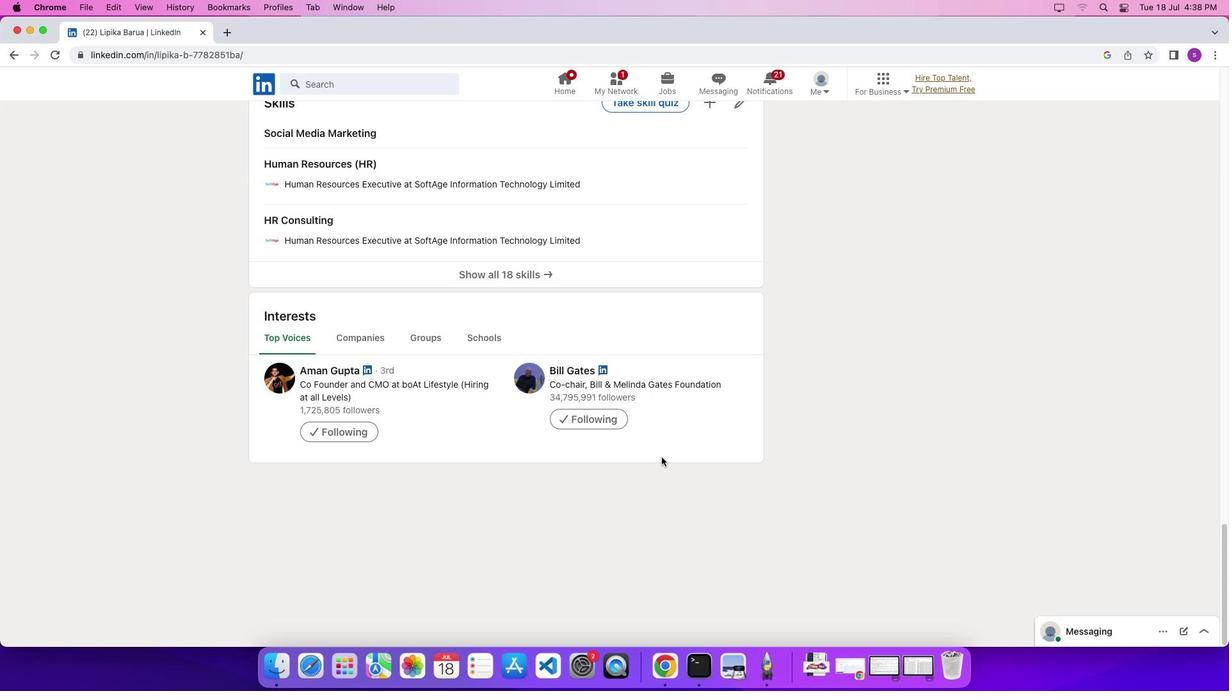 
Action: Mouse moved to (648, 517)
Screenshot: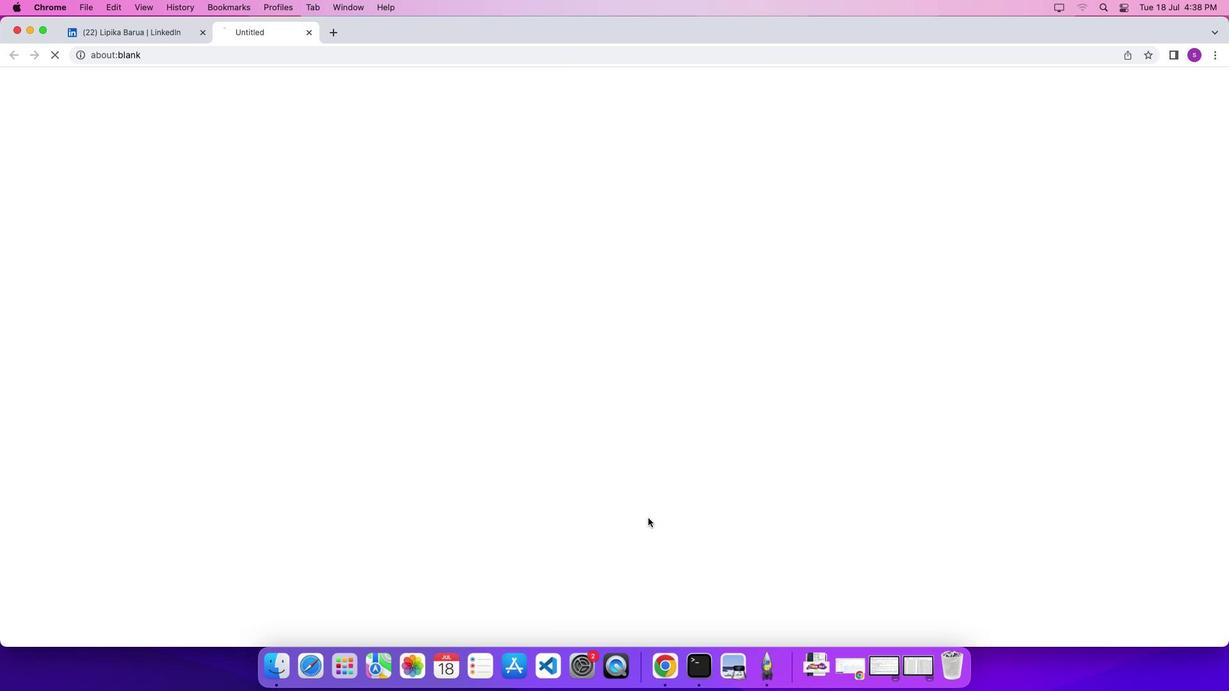 
Action: Mouse pressed left at (648, 517)
Screenshot: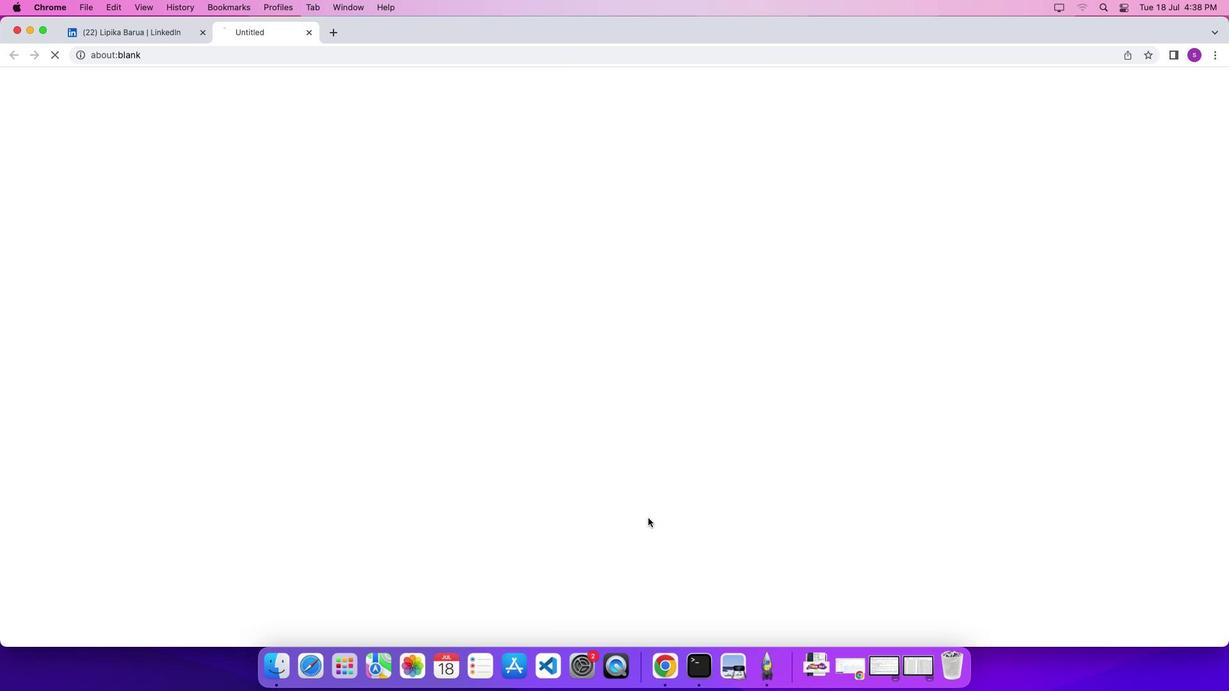 
Action: Mouse moved to (306, 214)
Screenshot: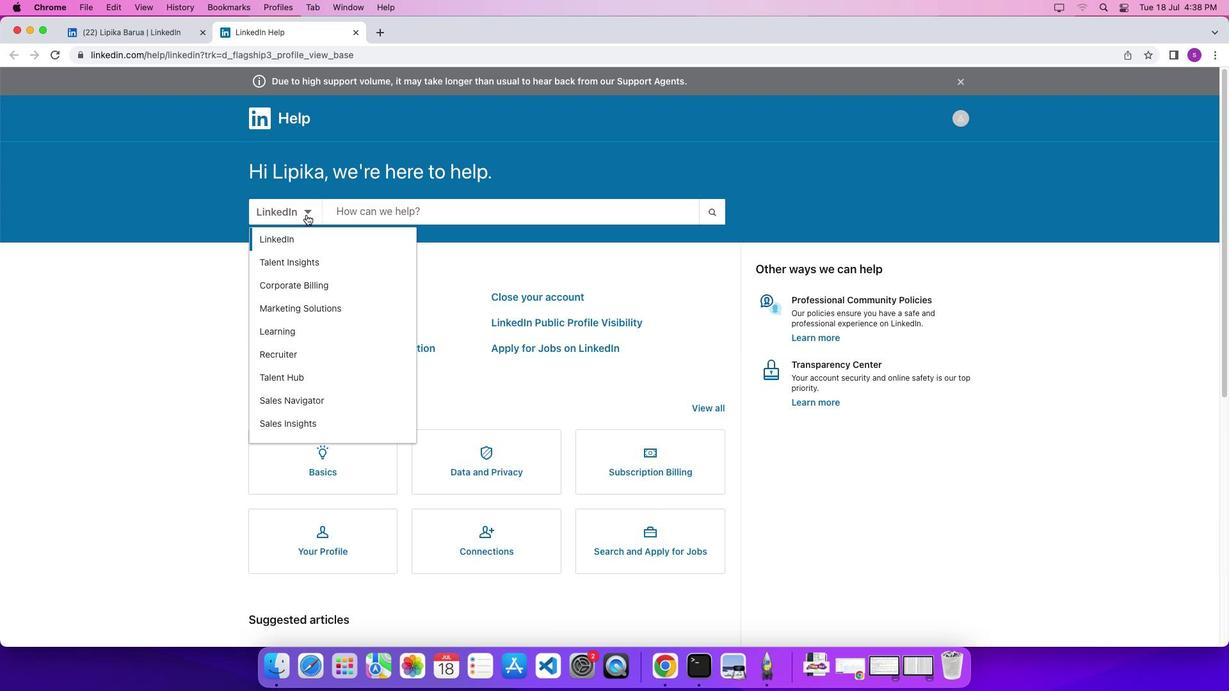 
Action: Mouse pressed left at (306, 214)
Screenshot: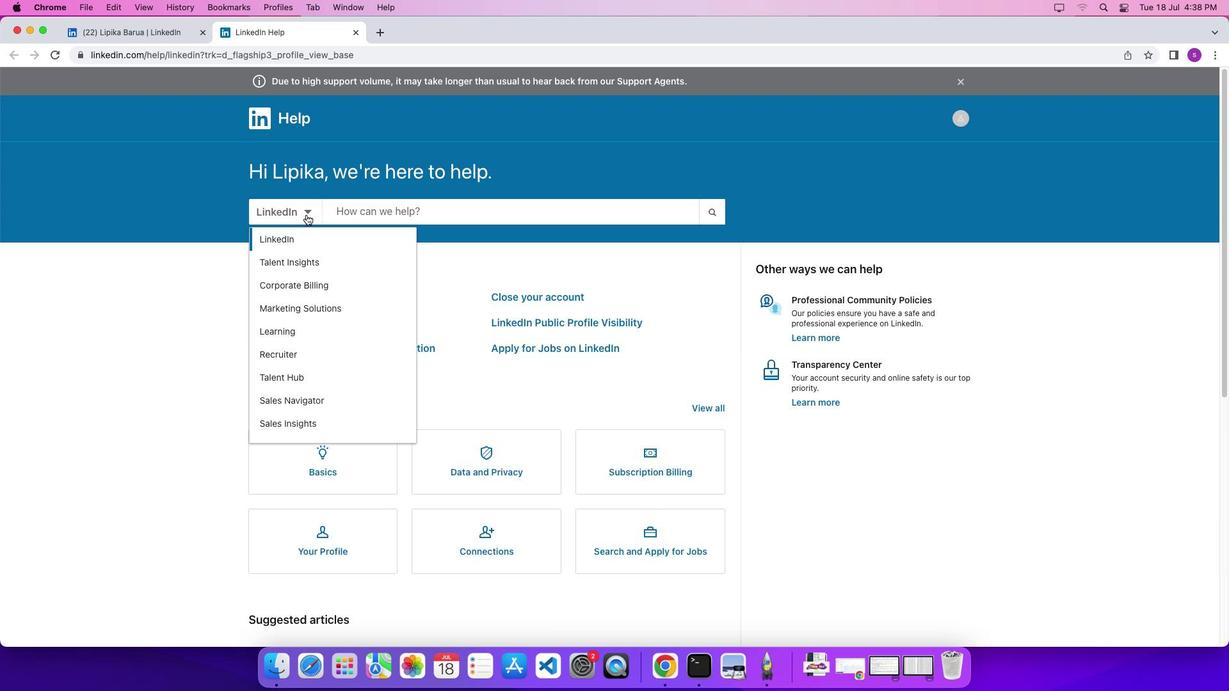 
Action: Mouse moved to (309, 398)
Screenshot: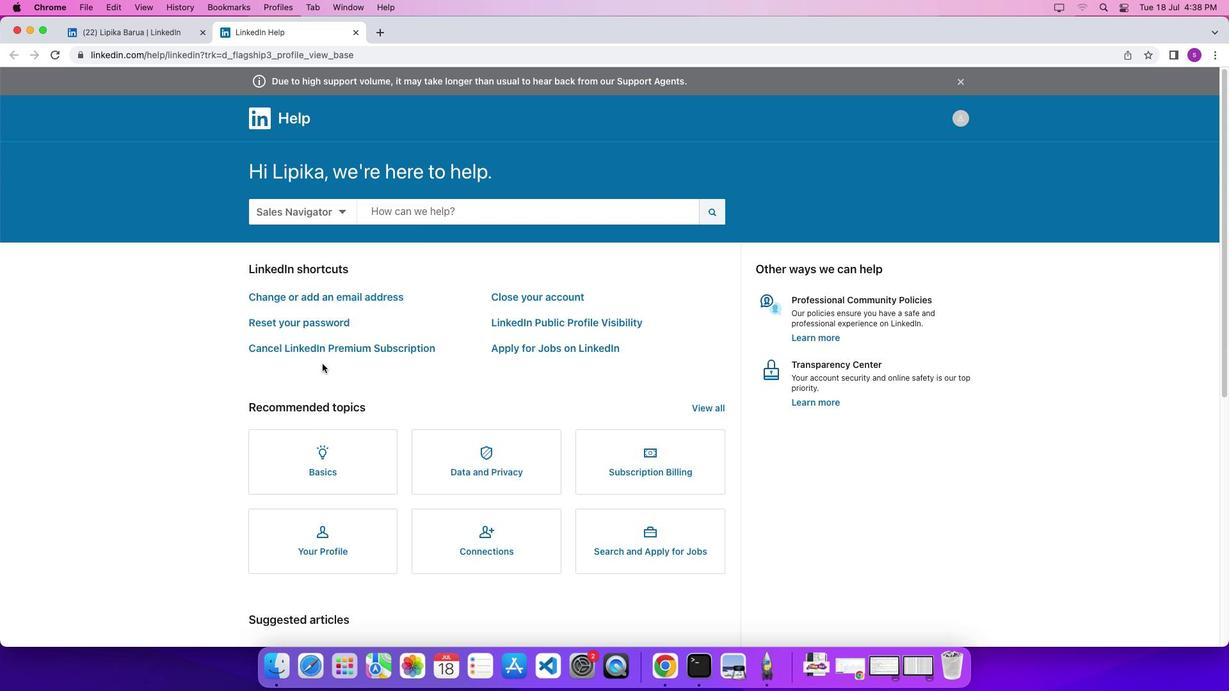 
Action: Mouse pressed left at (309, 398)
Screenshot: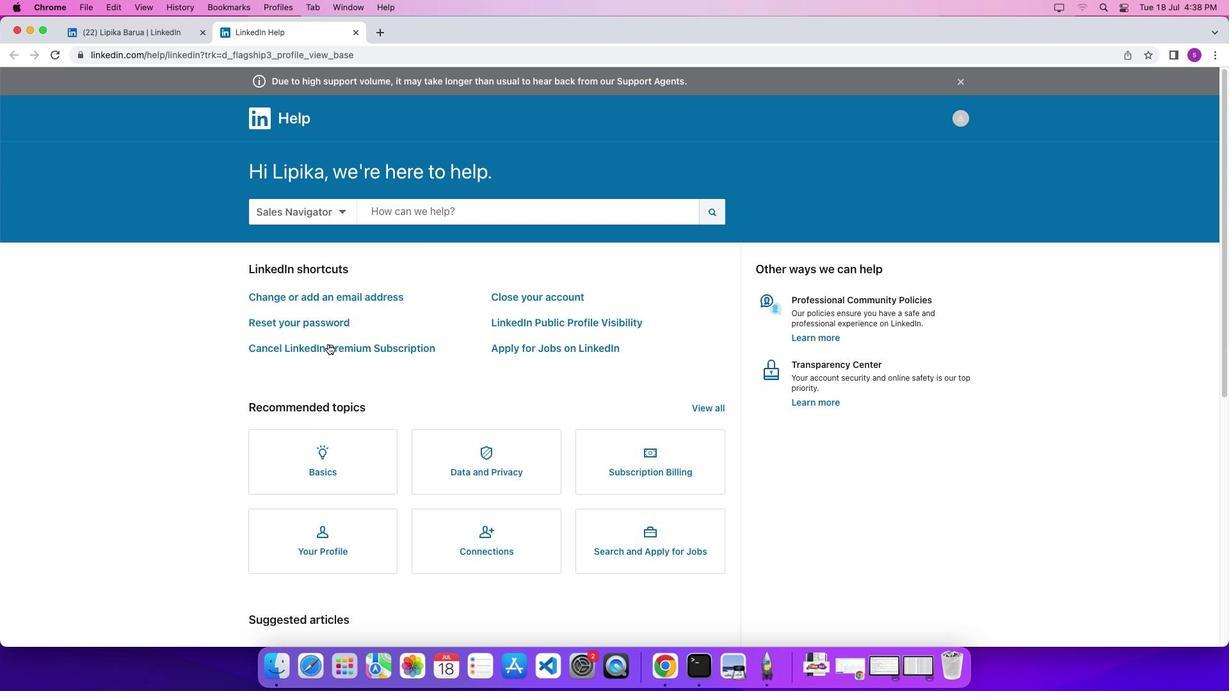 
Action: Mouse moved to (439, 209)
Screenshot: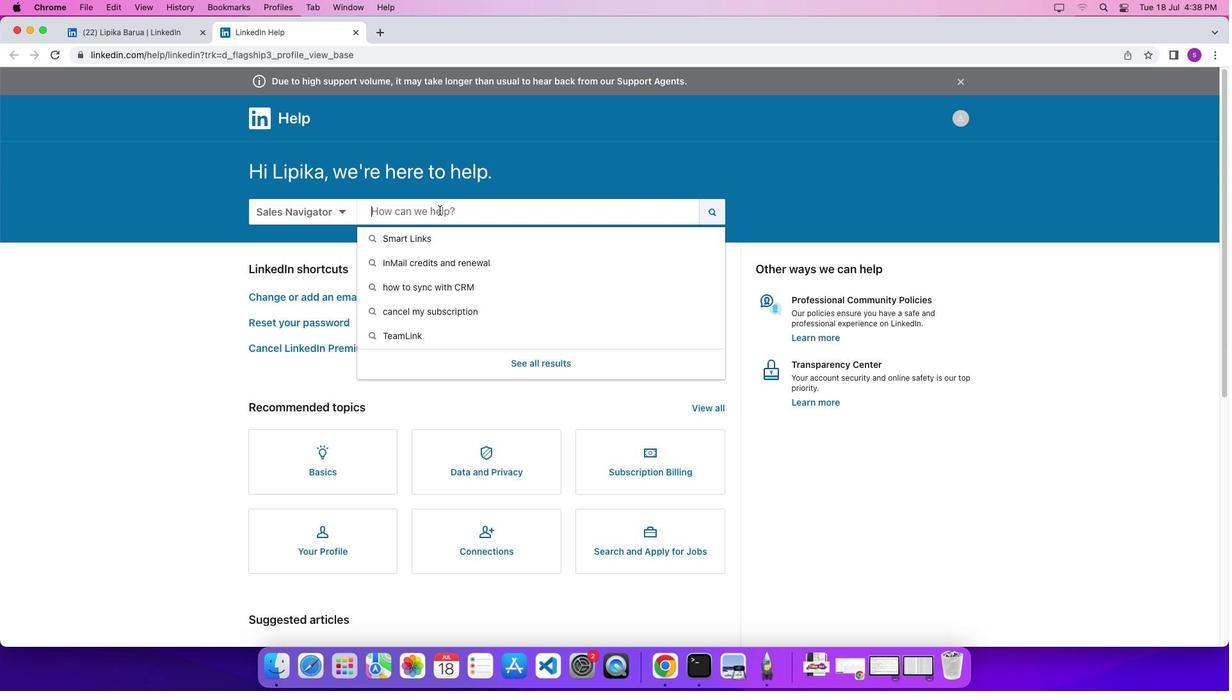 
Action: Mouse pressed left at (439, 209)
Screenshot: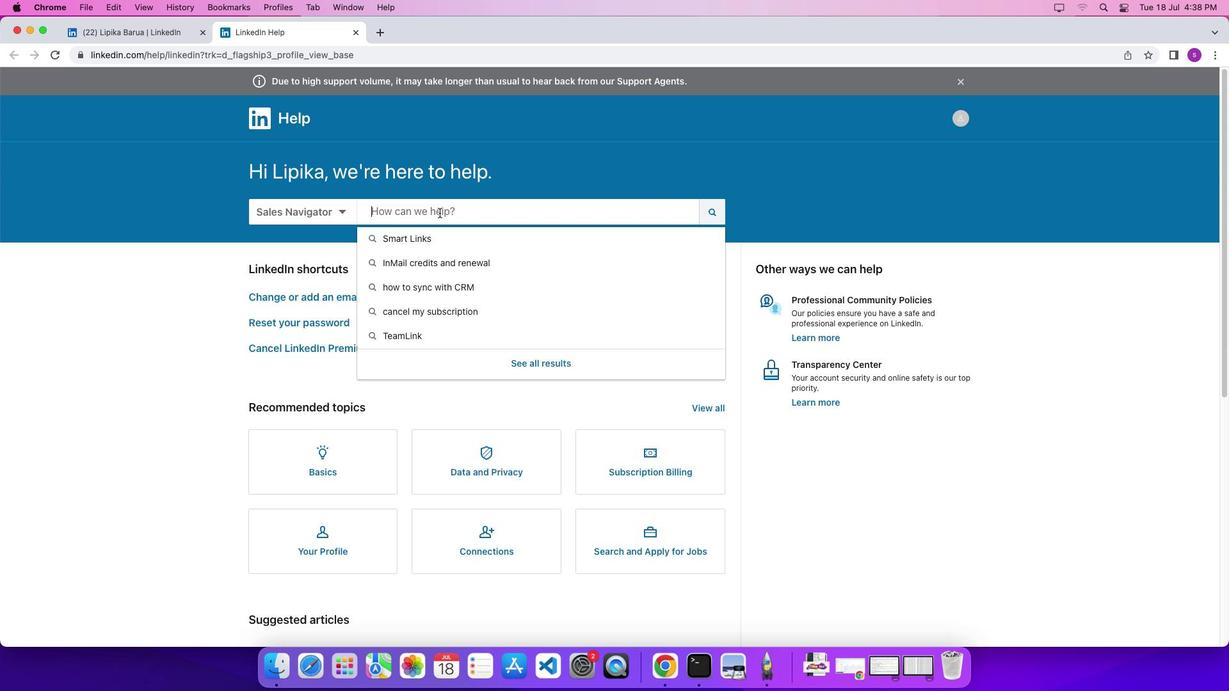 
Action: Mouse moved to (451, 225)
Screenshot: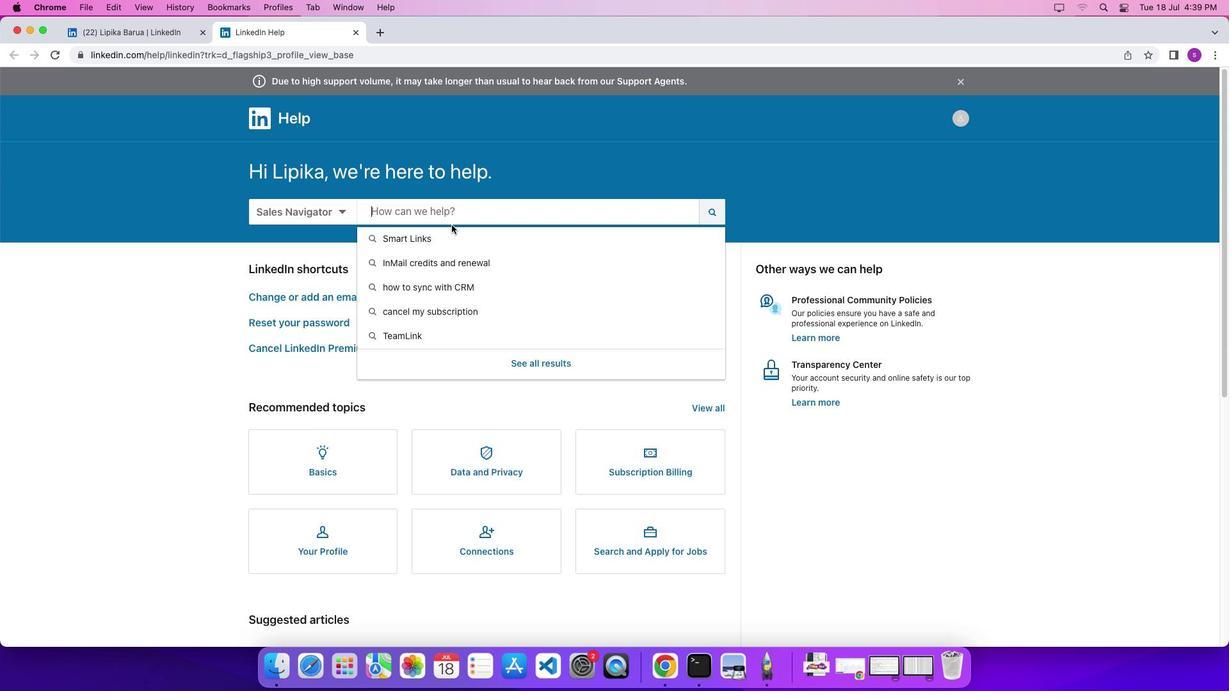 
Action: Key pressed Key.shift'M''u''l''t''i''s''o''u''e''e'Key.backspace'r''c''e'Key.space'r''e''p''o''r''t''s'
Screenshot: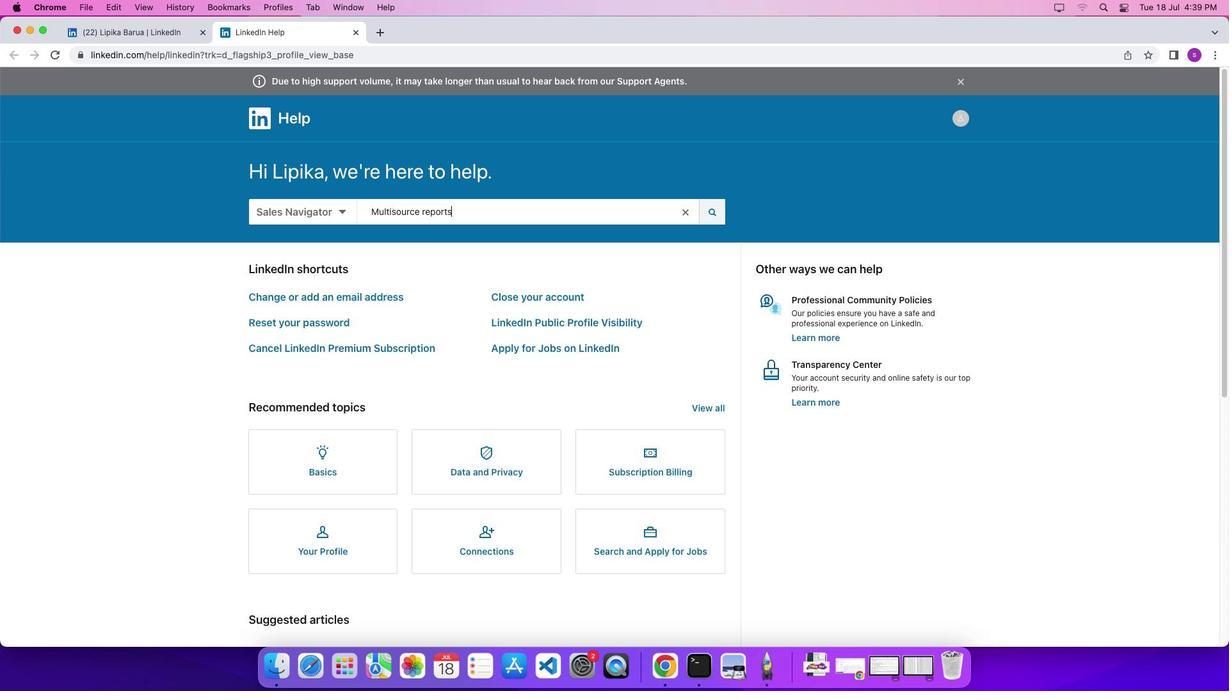 
Action: Mouse moved to (715, 211)
Screenshot: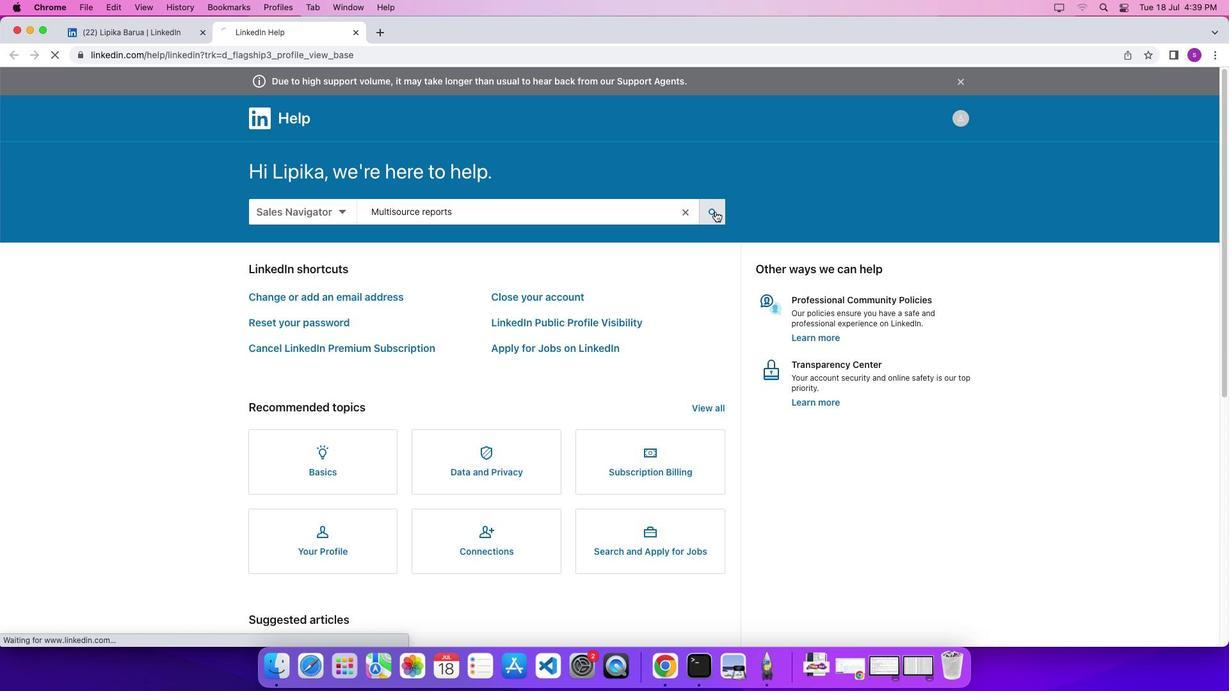 
Action: Mouse pressed left at (715, 211)
Screenshot: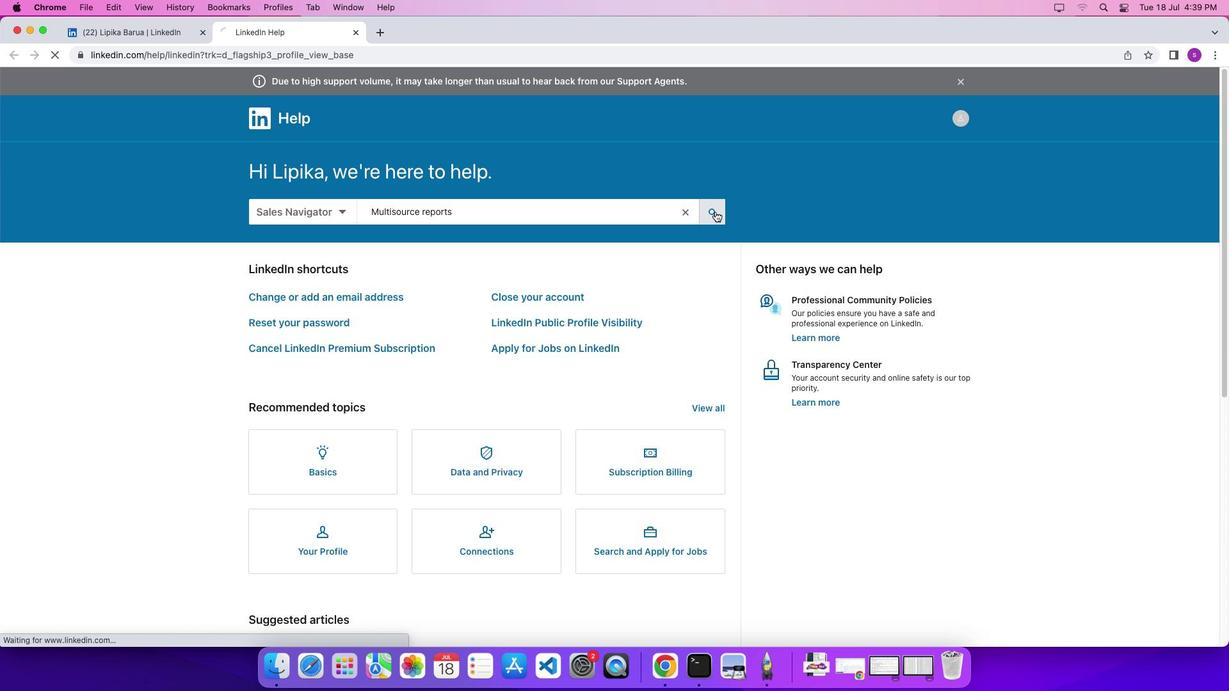 
Action: Mouse moved to (714, 211)
Screenshot: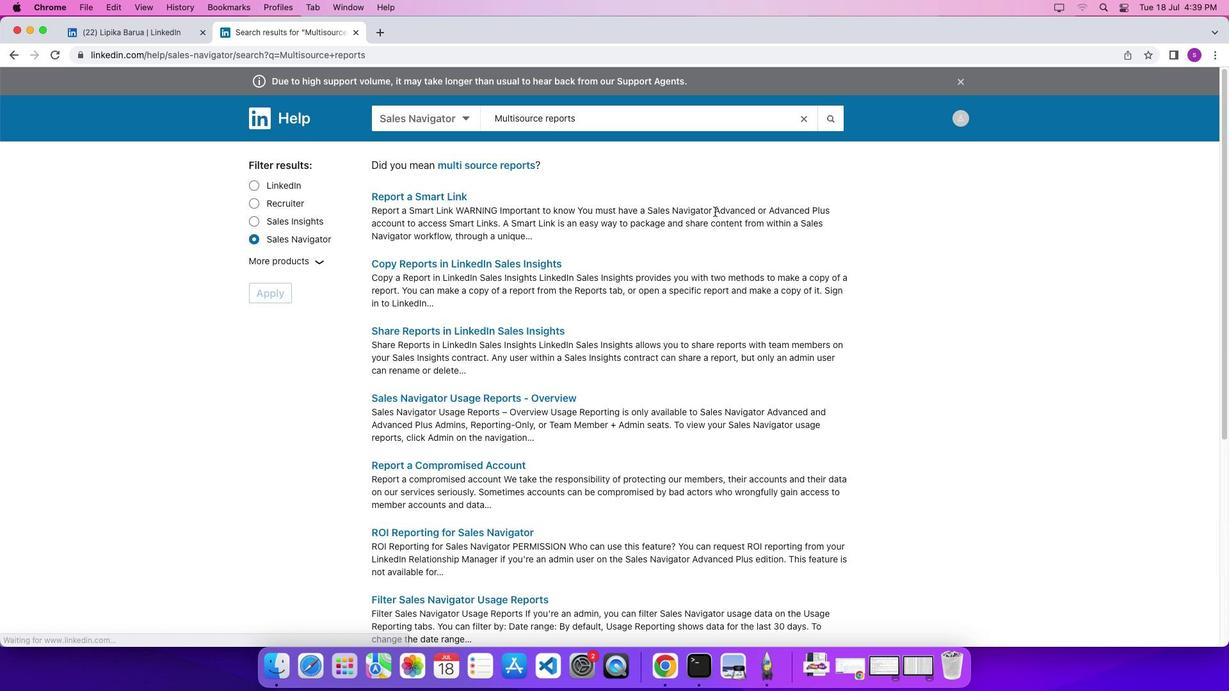 
